 Task: Open Card Card0000000380 in Board Board0000000095 in Workspace WS0000000032 in Trello. Add Member Nikrathi889@gmail.com to Card Card0000000380 in Board Board0000000095 in Workspace WS0000000032 in Trello. Add Red Label titled Label0000000380 to Card Card0000000380 in Board Board0000000095 in Workspace WS0000000032 in Trello. Add Checklist CL0000000380 to Card Card0000000380 in Board Board0000000095 in Workspace WS0000000032 in Trello. Add Dates with Start Date as Nov 01 2023 and Due Date as Nov 30 2023 to Card Card0000000380 in Board Board0000000095 in Workspace WS0000000032 in Trello
Action: Mouse moved to (405, 607)
Screenshot: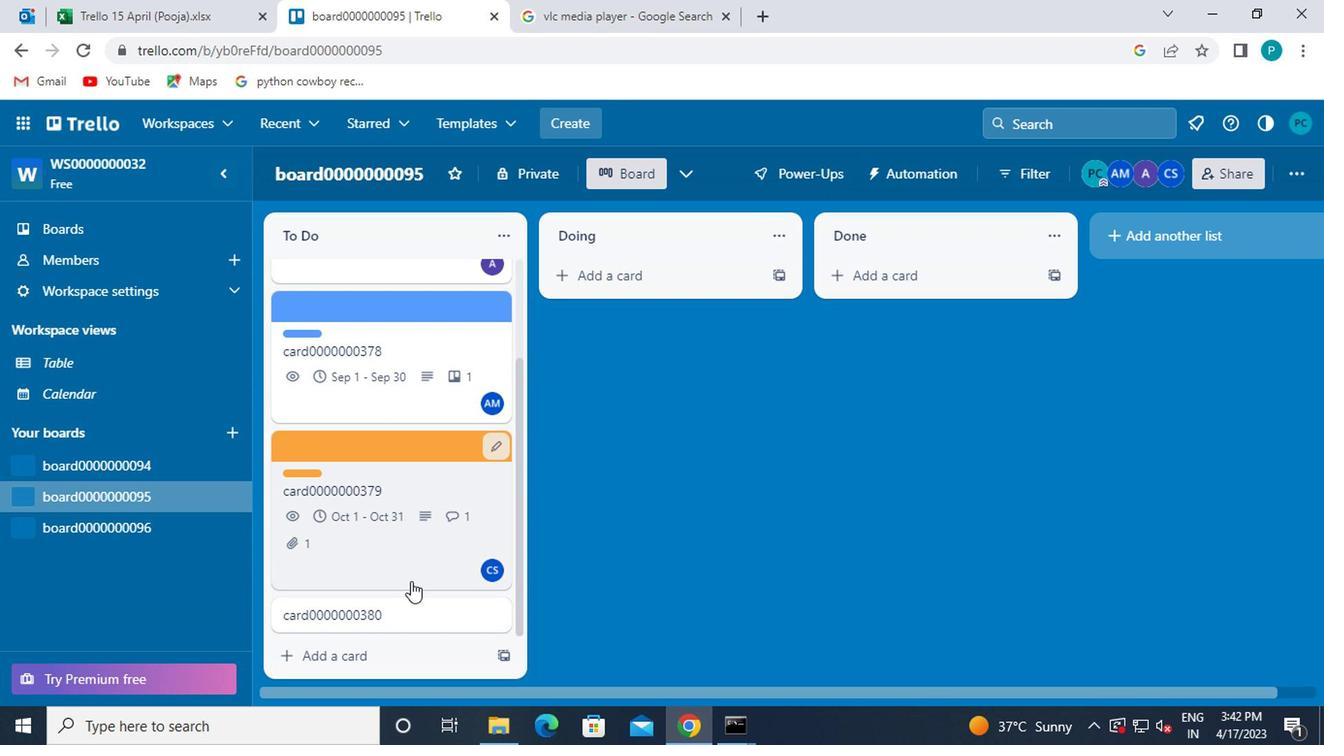 
Action: Mouse pressed left at (405, 607)
Screenshot: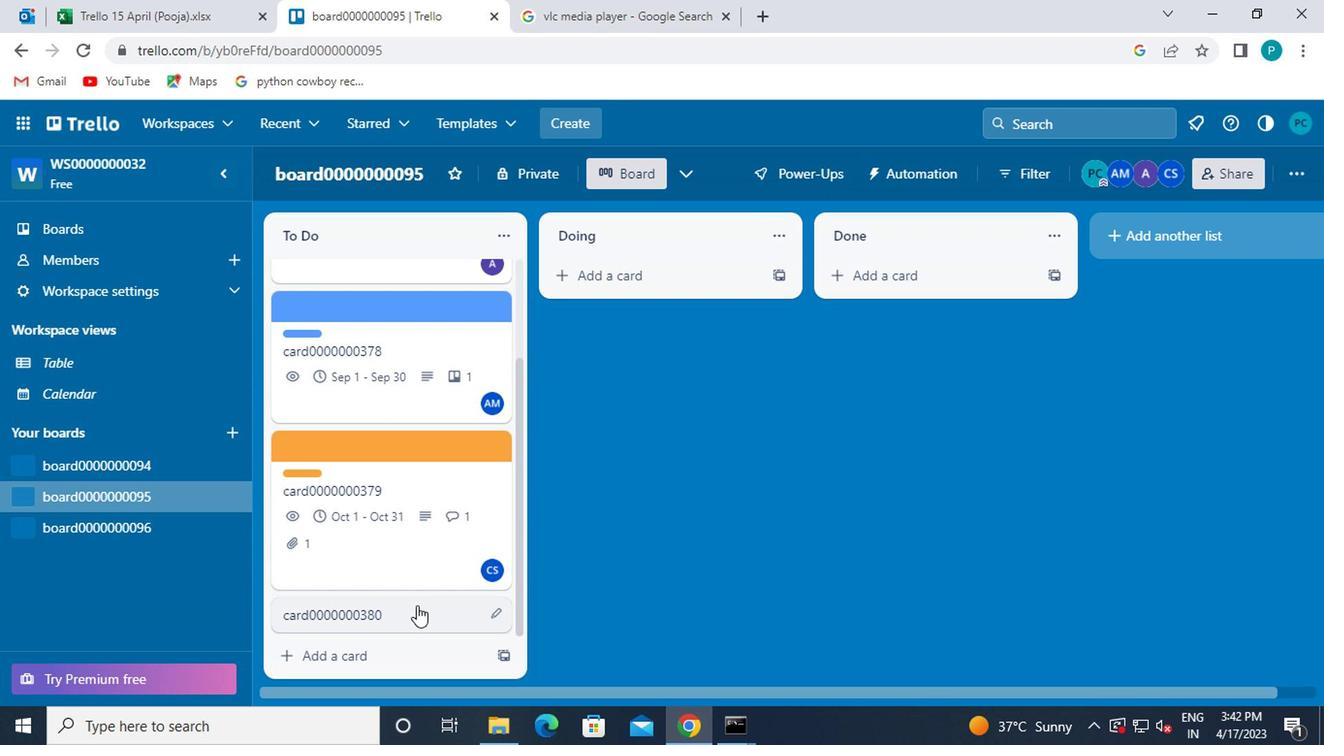 
Action: Mouse moved to (908, 338)
Screenshot: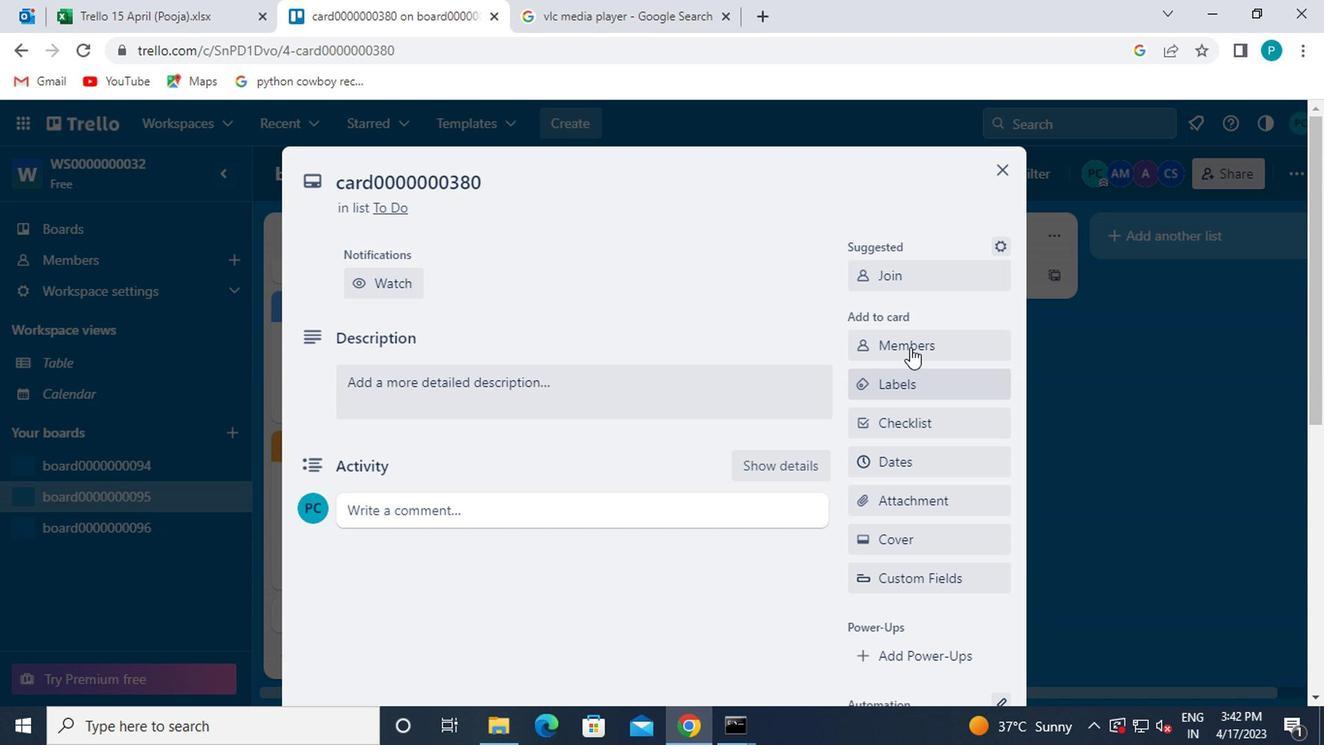 
Action: Mouse pressed left at (908, 338)
Screenshot: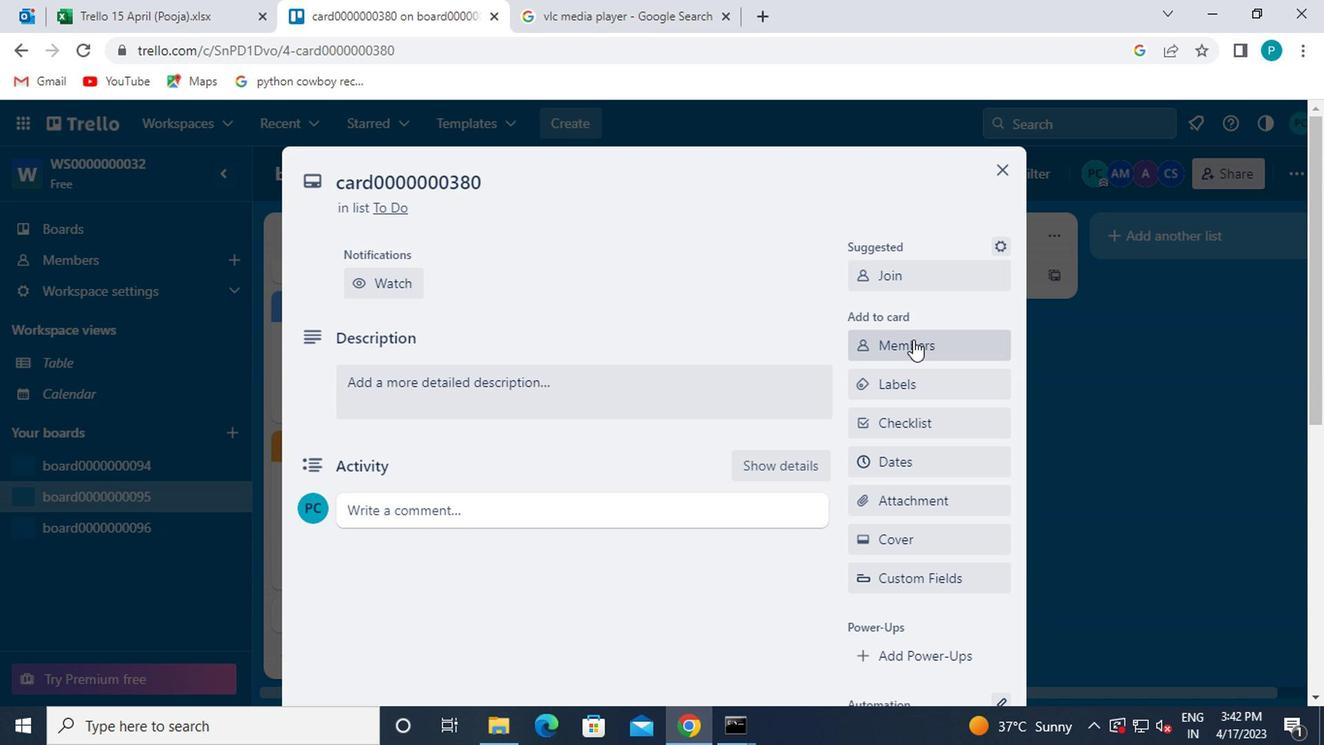 
Action: Mouse moved to (881, 220)
Screenshot: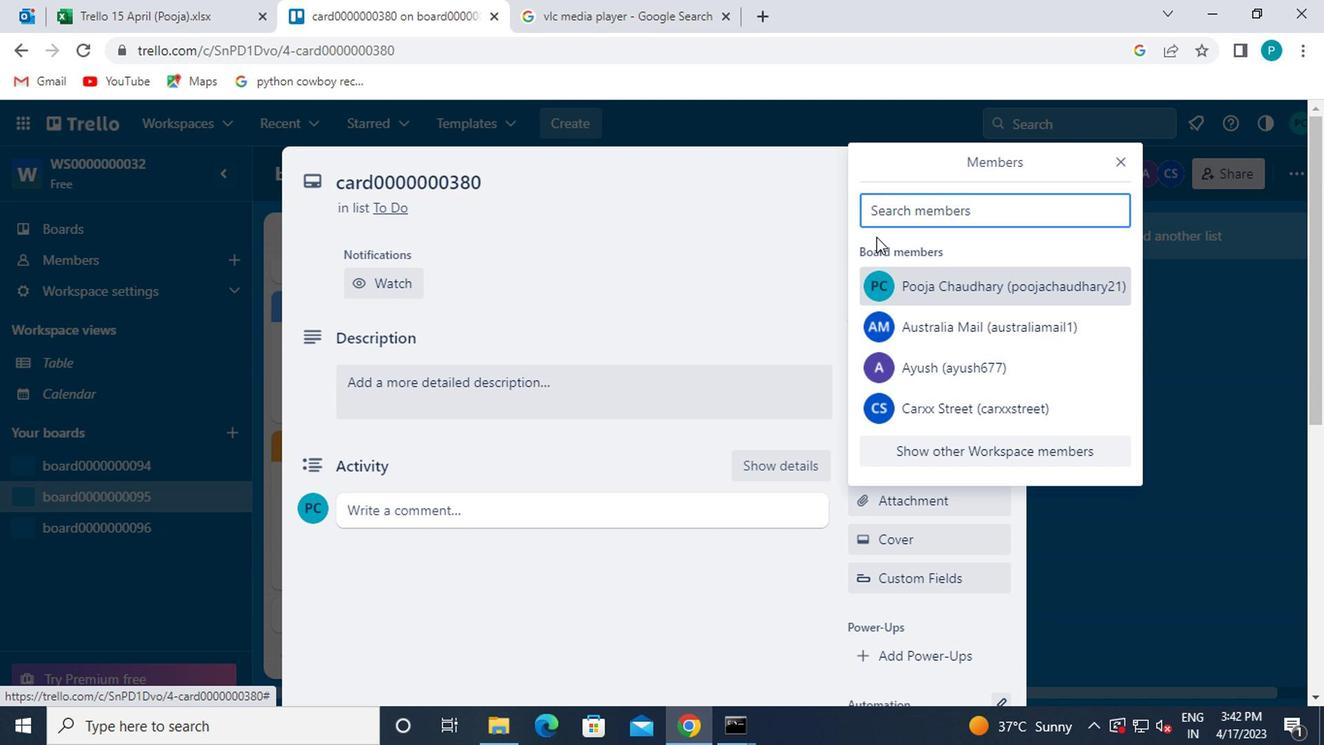 
Action: Mouse pressed left at (881, 220)
Screenshot: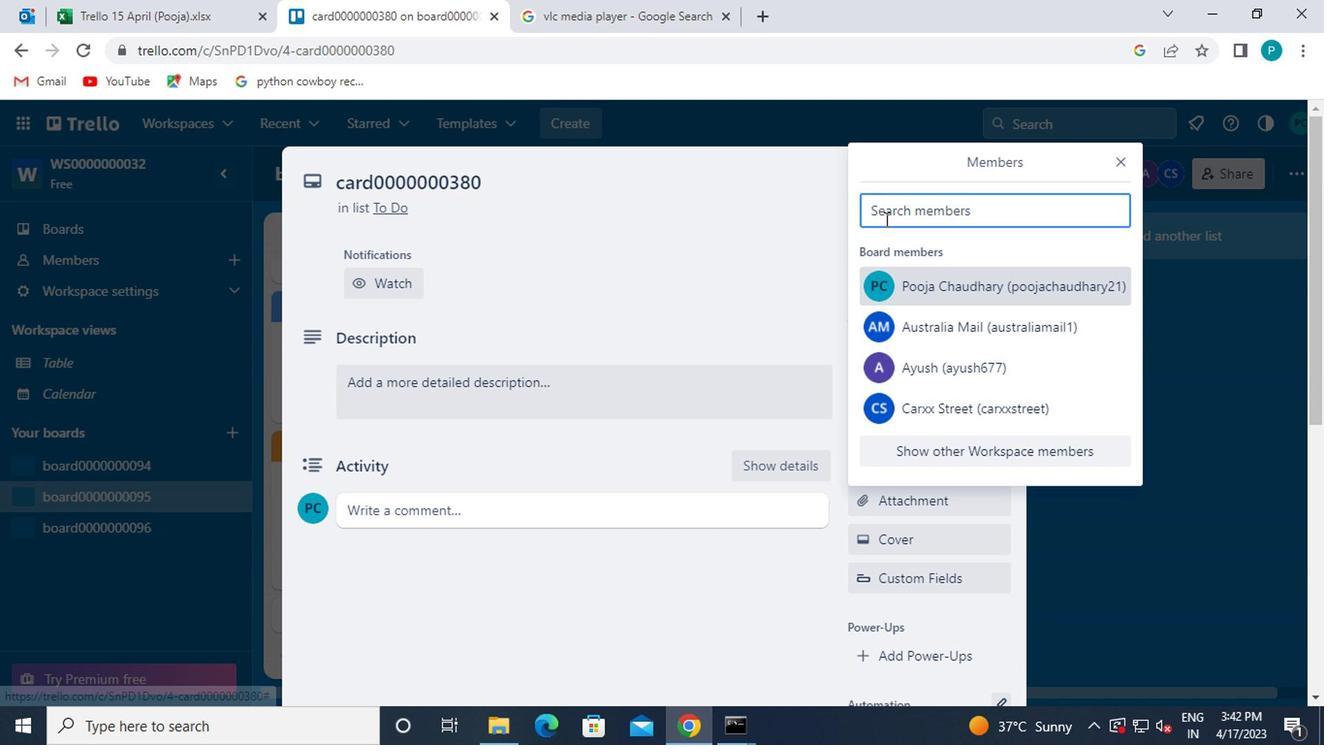
Action: Key pressed nikrathi889<Key.shift>@GMAIL.COM
Screenshot: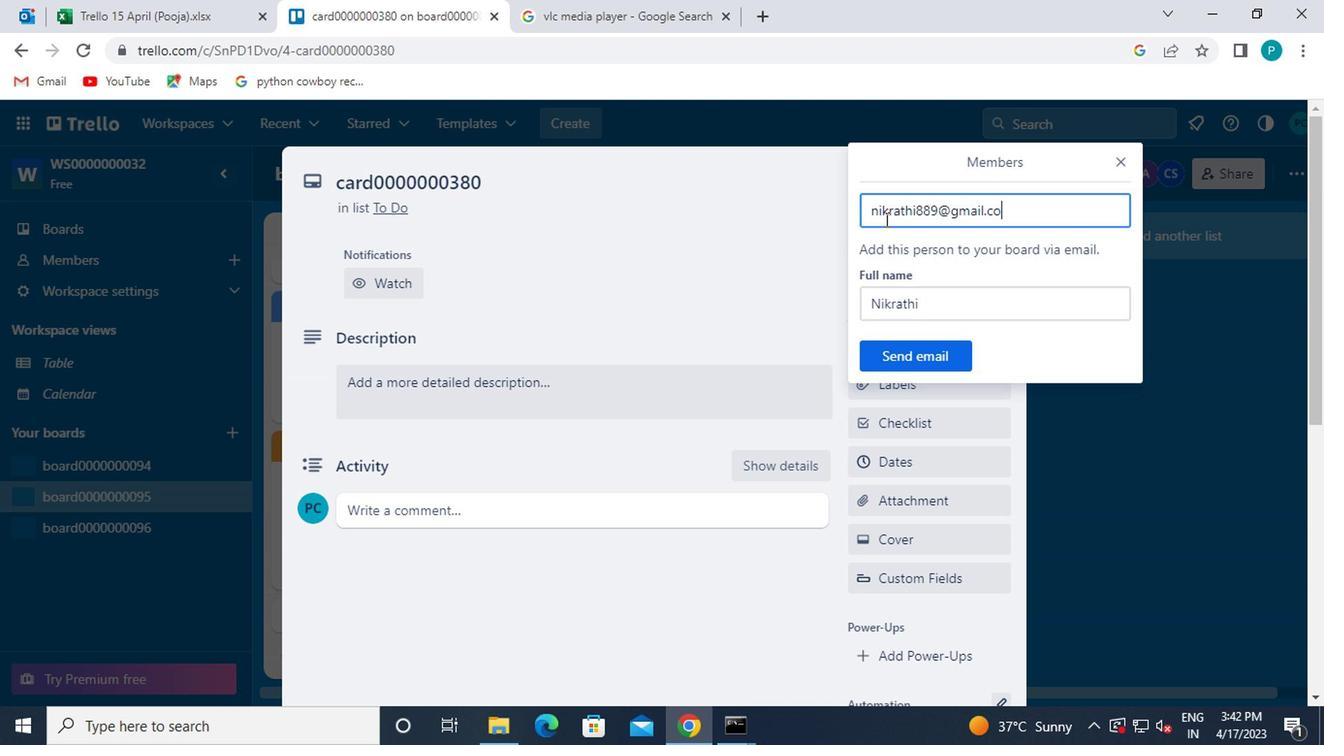 
Action: Mouse moved to (899, 363)
Screenshot: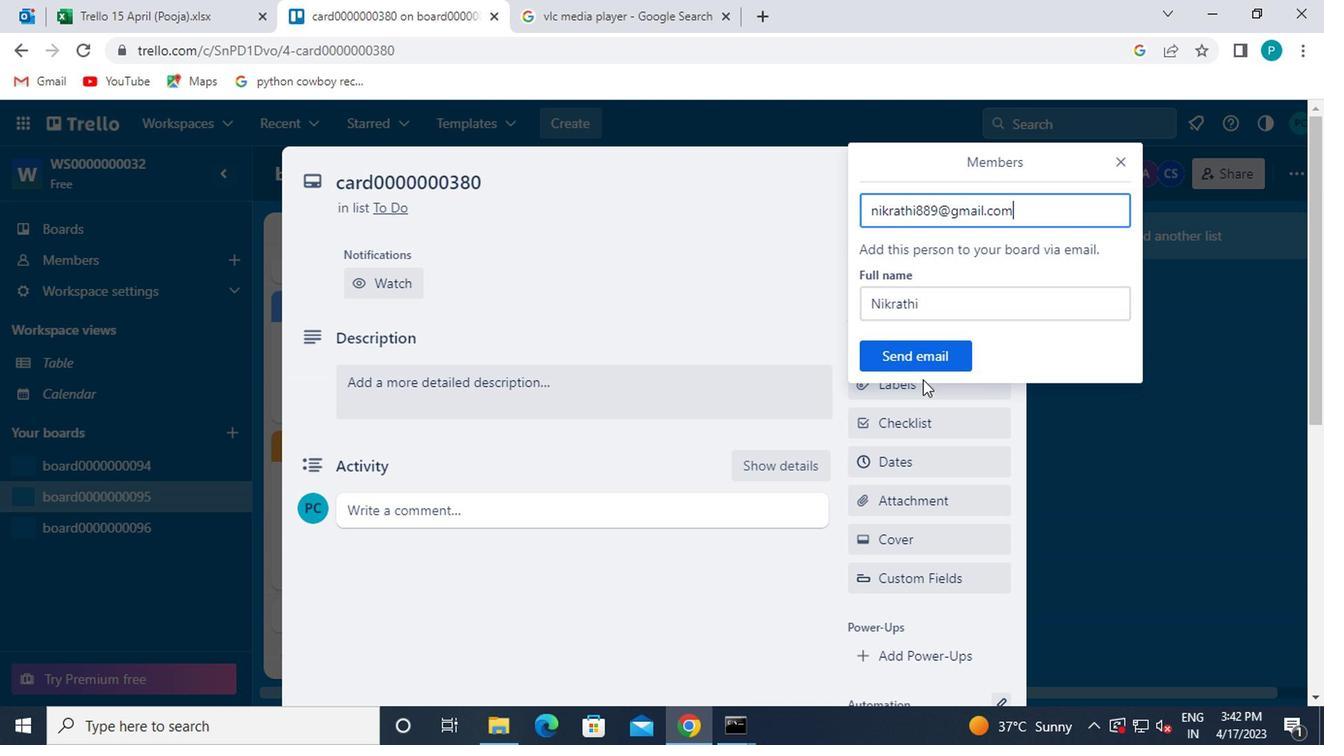 
Action: Mouse pressed left at (899, 363)
Screenshot: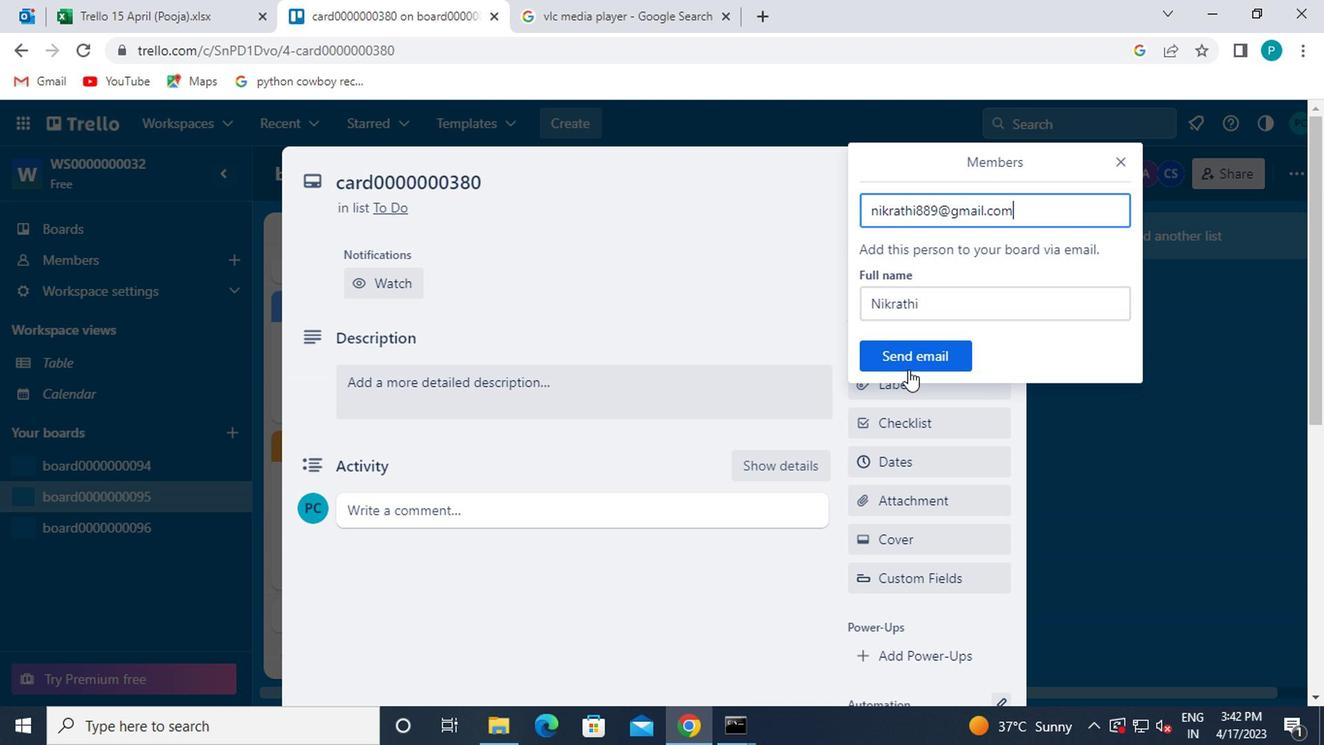 
Action: Mouse moved to (906, 385)
Screenshot: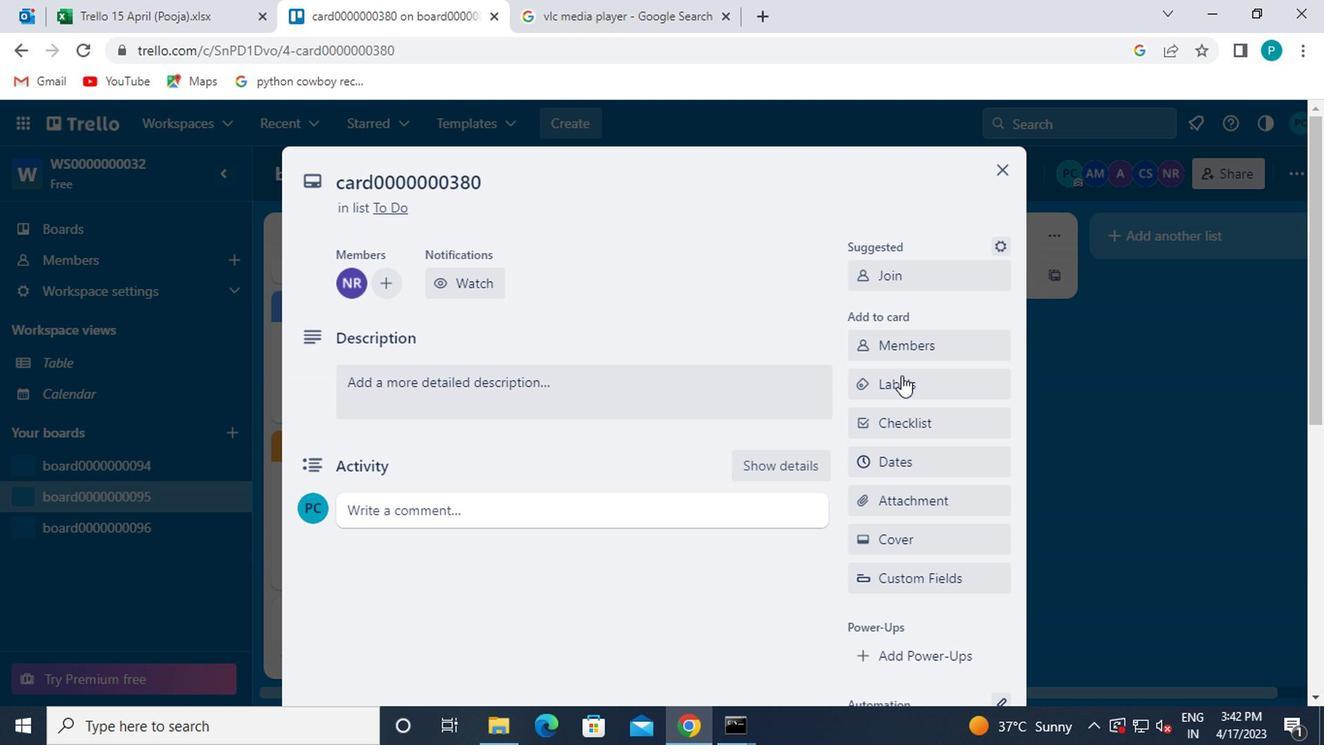 
Action: Mouse pressed left at (906, 385)
Screenshot: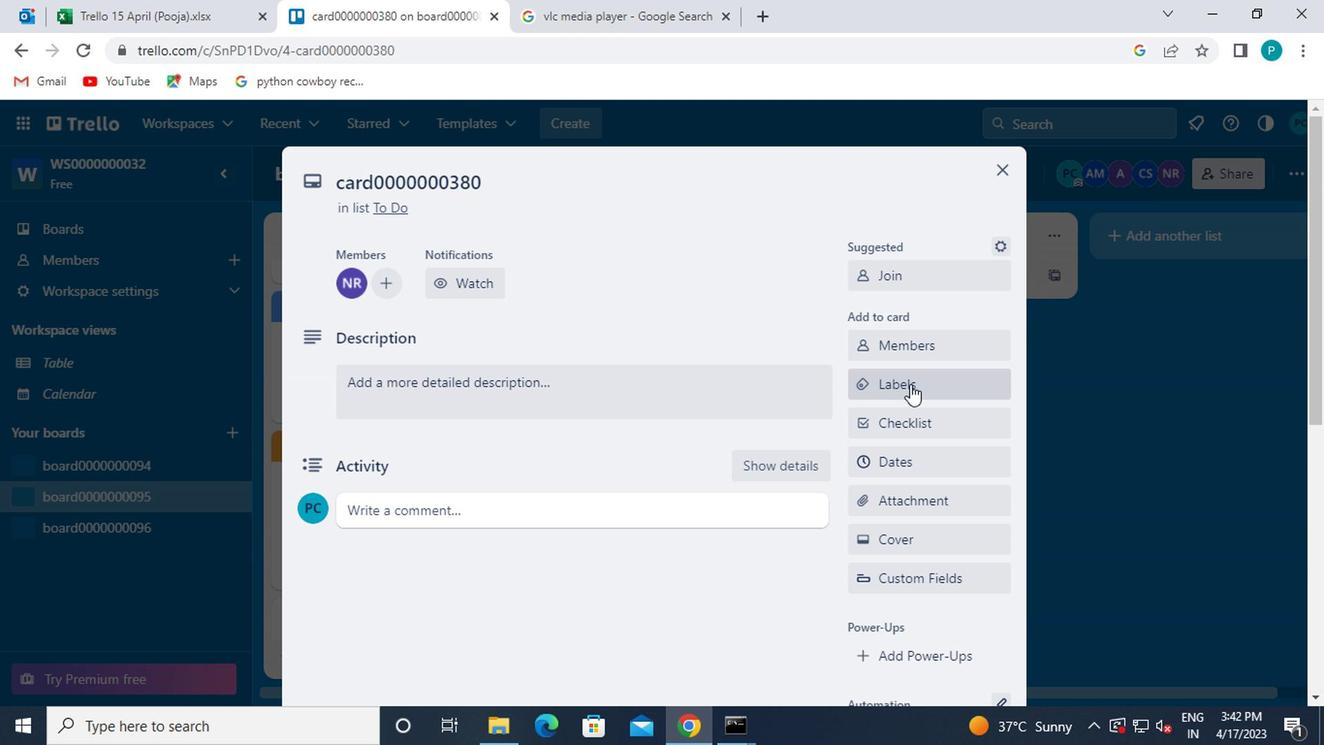 
Action: Mouse moved to (920, 612)
Screenshot: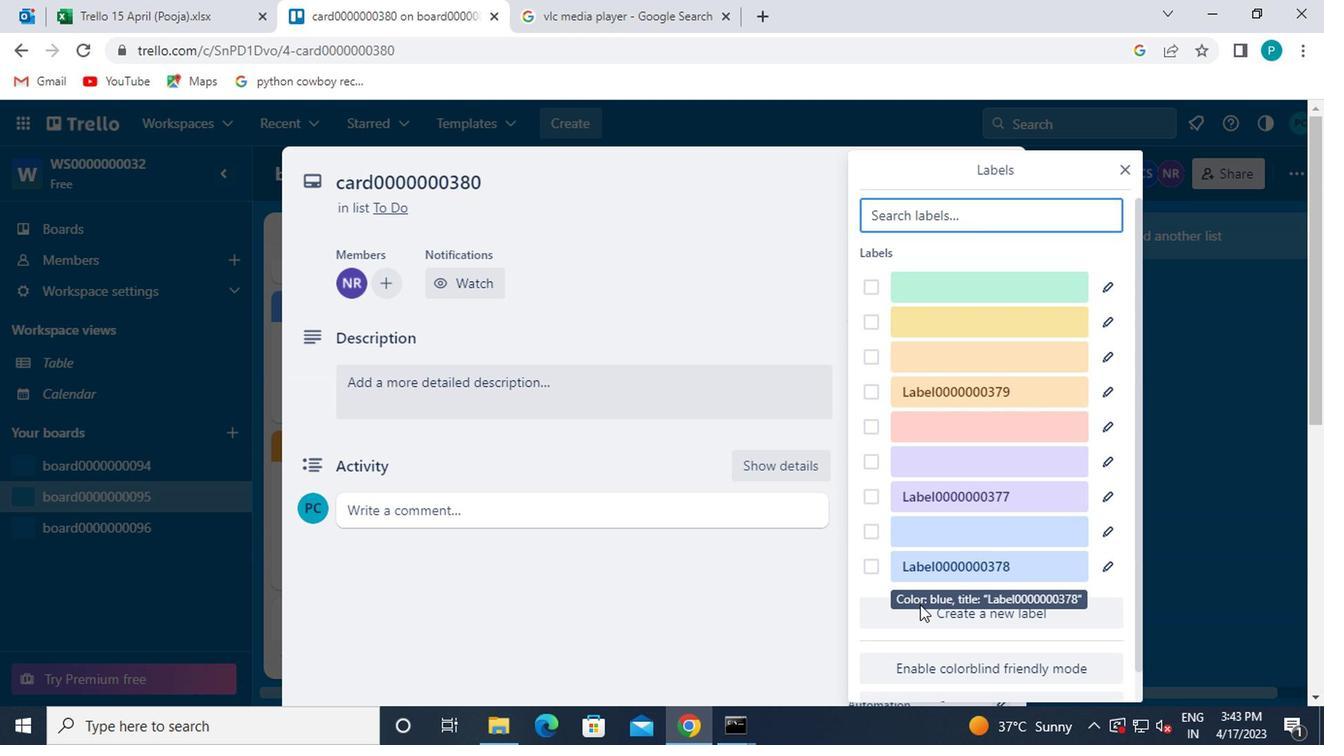 
Action: Mouse pressed left at (920, 612)
Screenshot: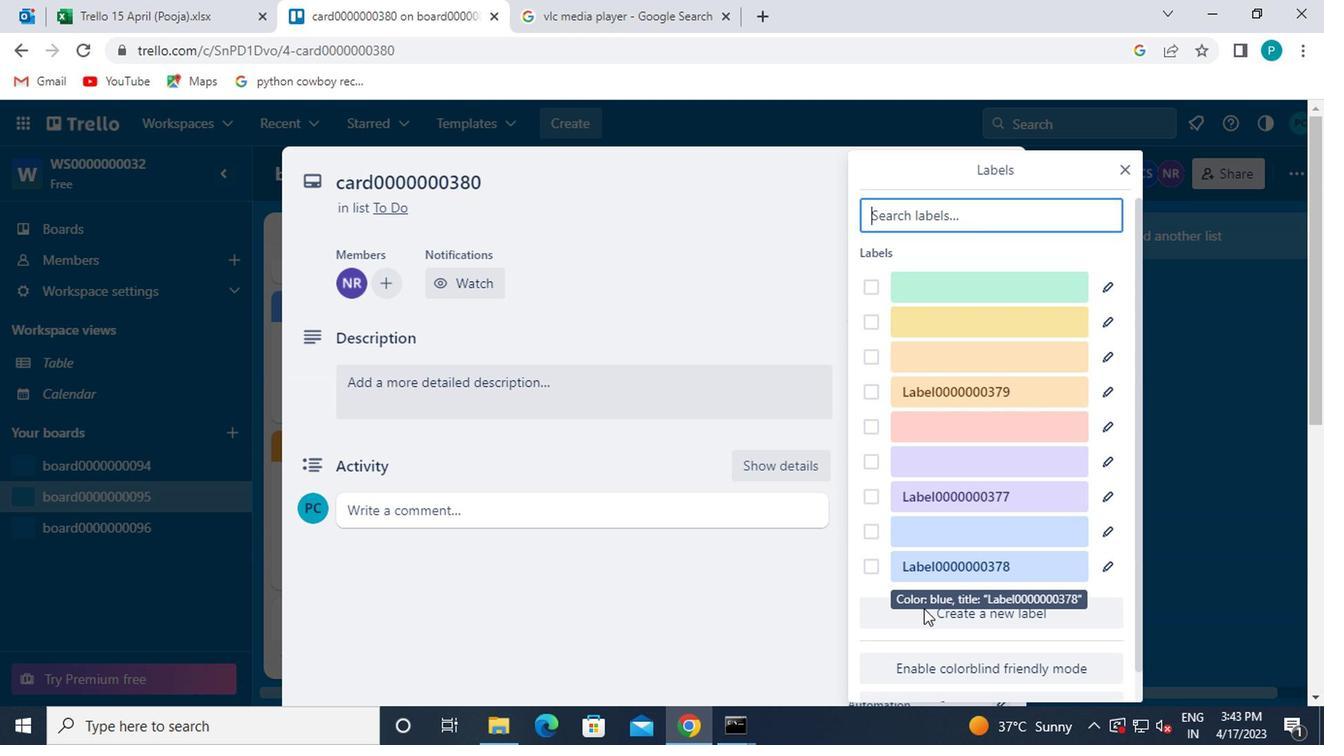 
Action: Mouse moved to (1028, 452)
Screenshot: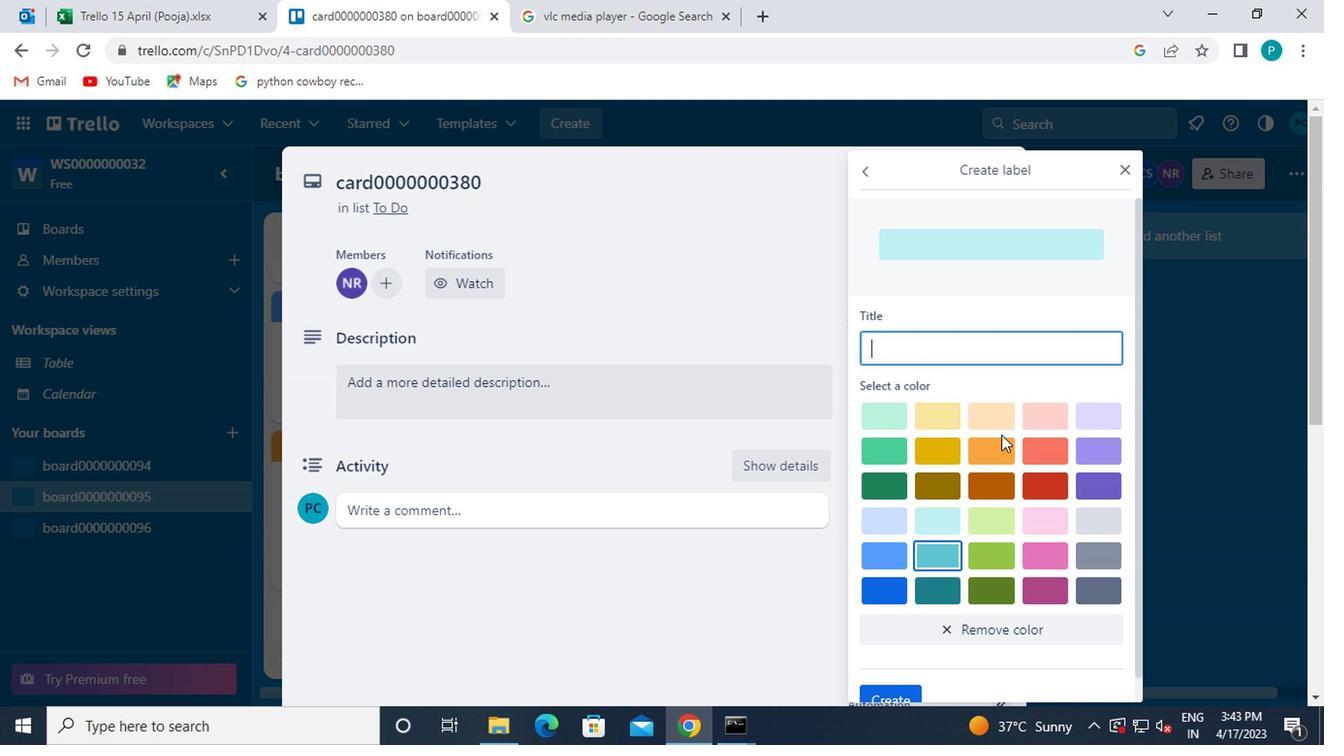 
Action: Mouse pressed left at (1028, 452)
Screenshot: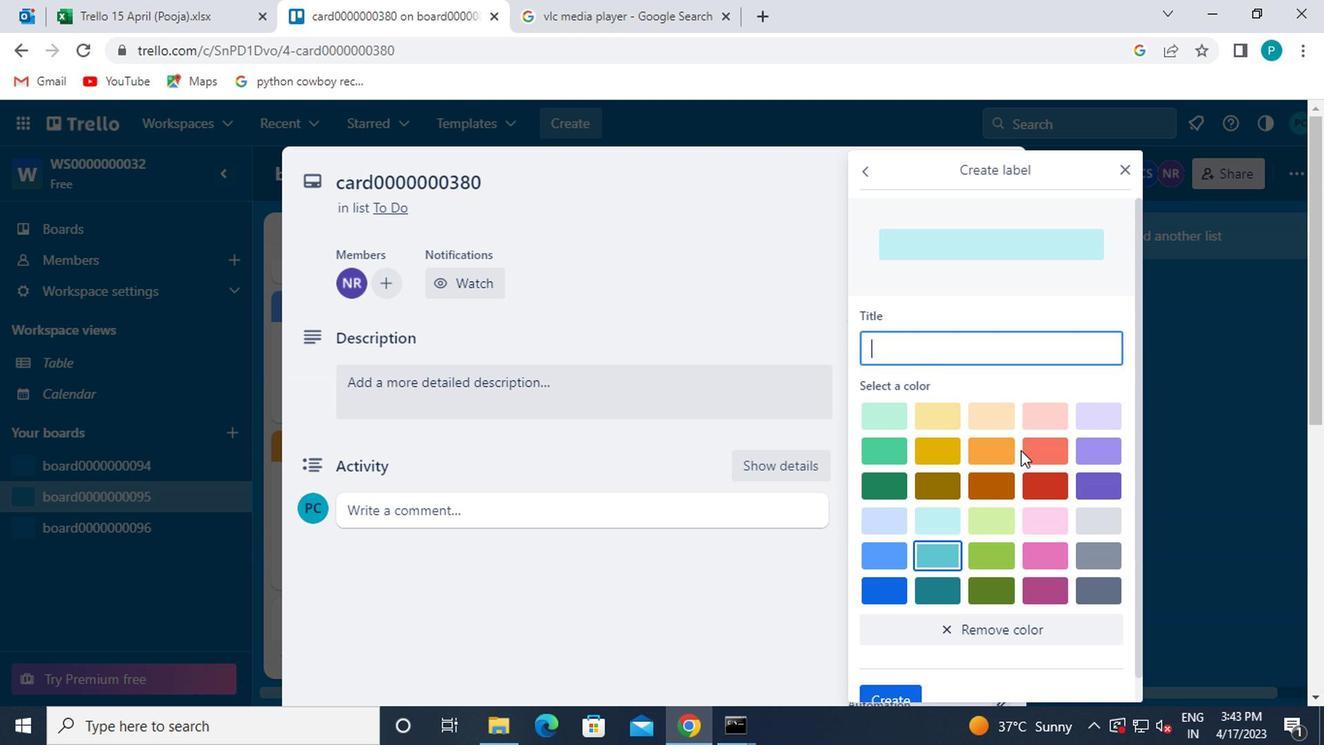 
Action: Mouse moved to (950, 342)
Screenshot: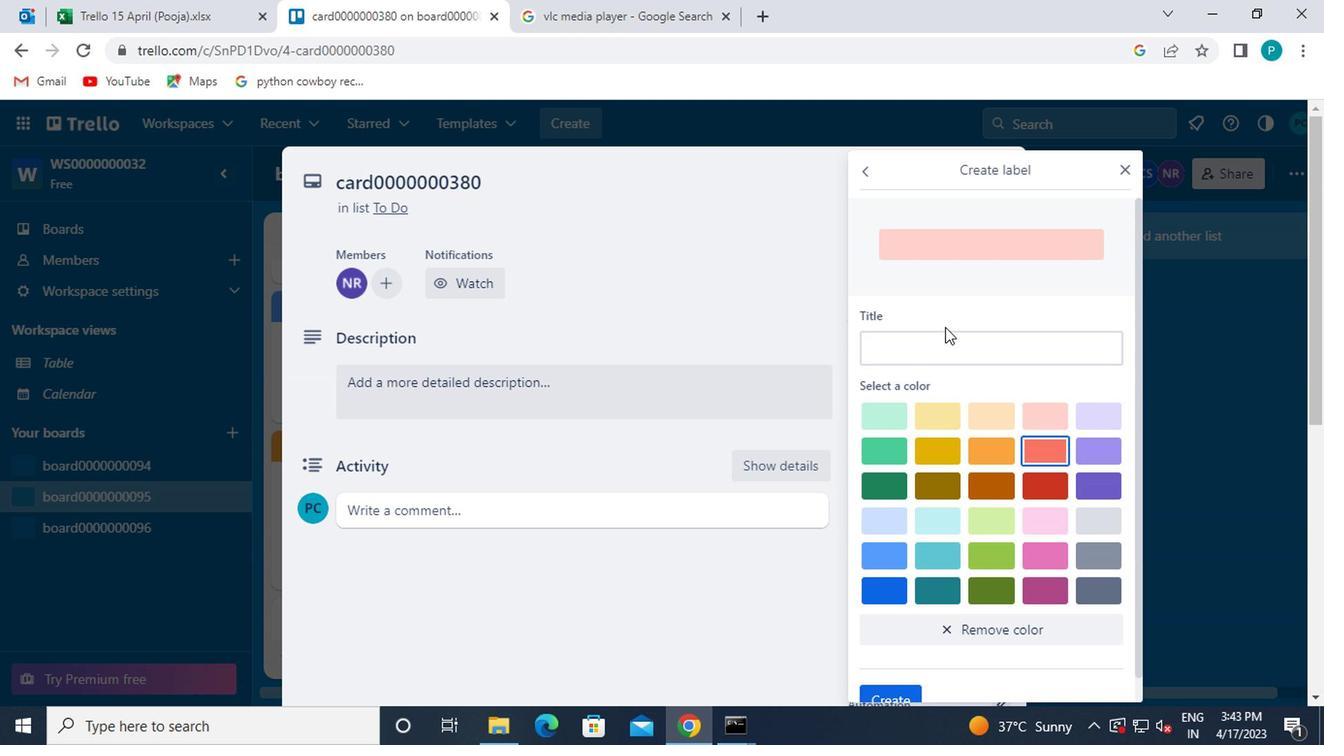 
Action: Mouse pressed left at (950, 342)
Screenshot: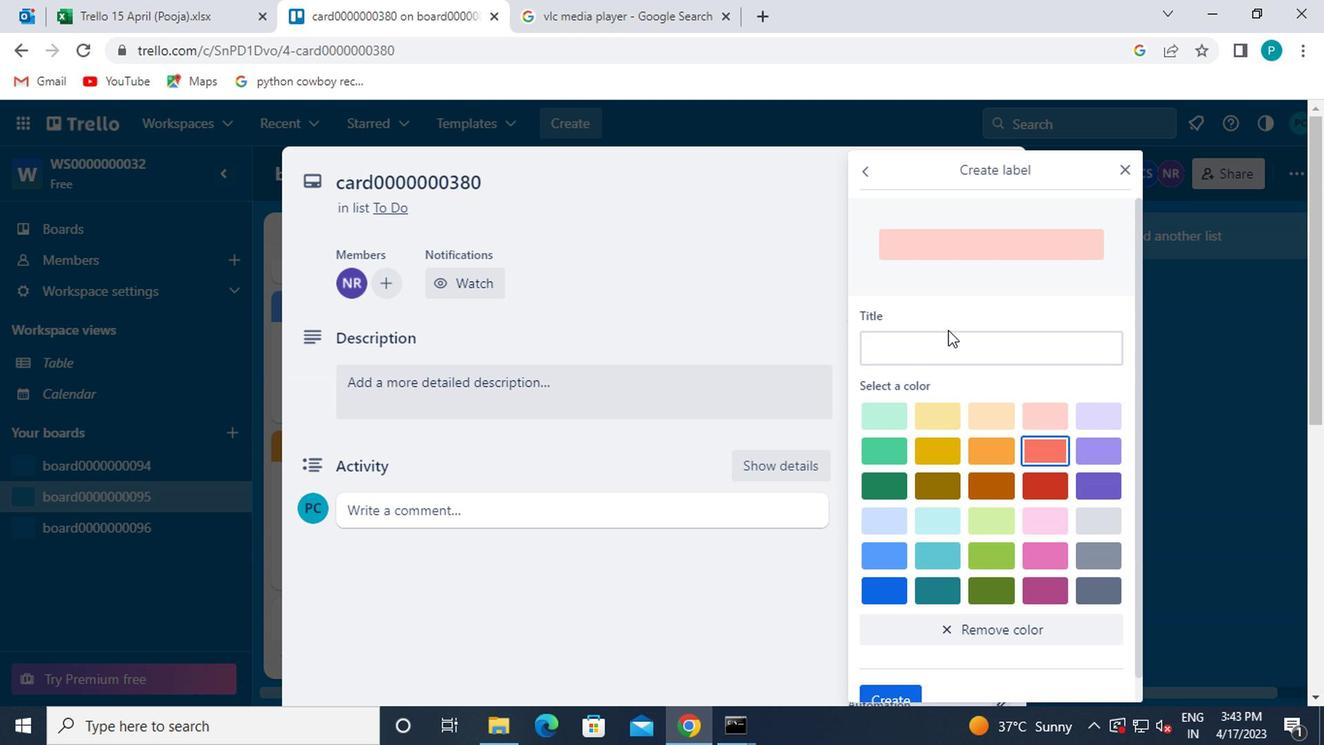 
Action: Key pressed <Key.caps_lock>L<Key.caps_lock>ABEL0000000380
Screenshot: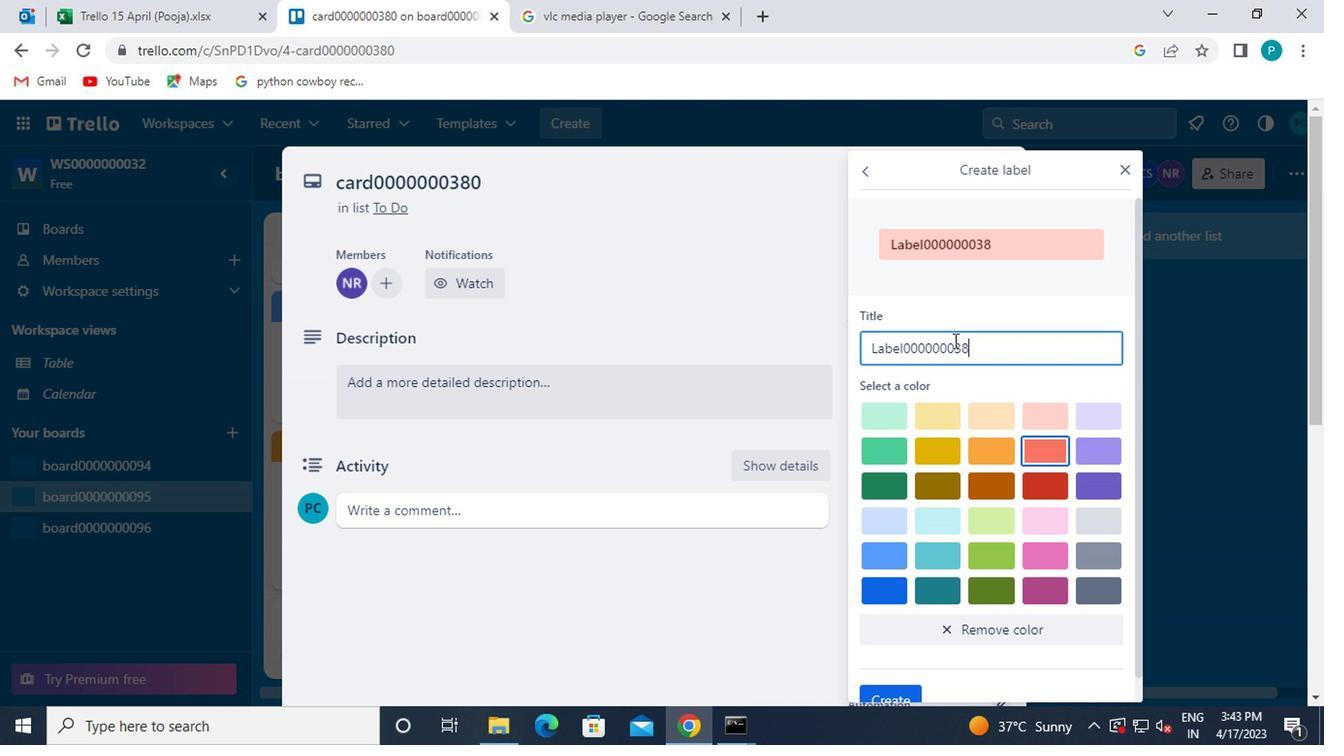 
Action: Mouse moved to (831, 593)
Screenshot: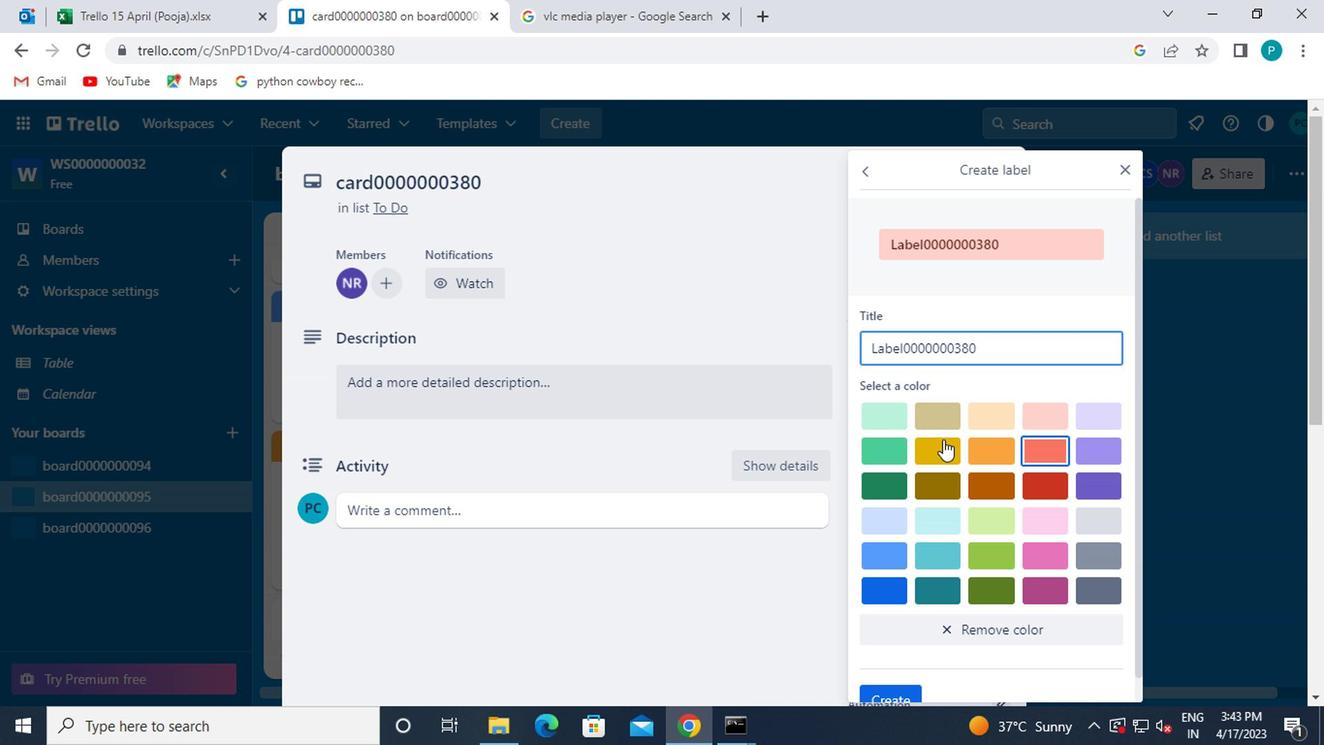 
Action: Mouse scrolled (831, 592) with delta (0, 0)
Screenshot: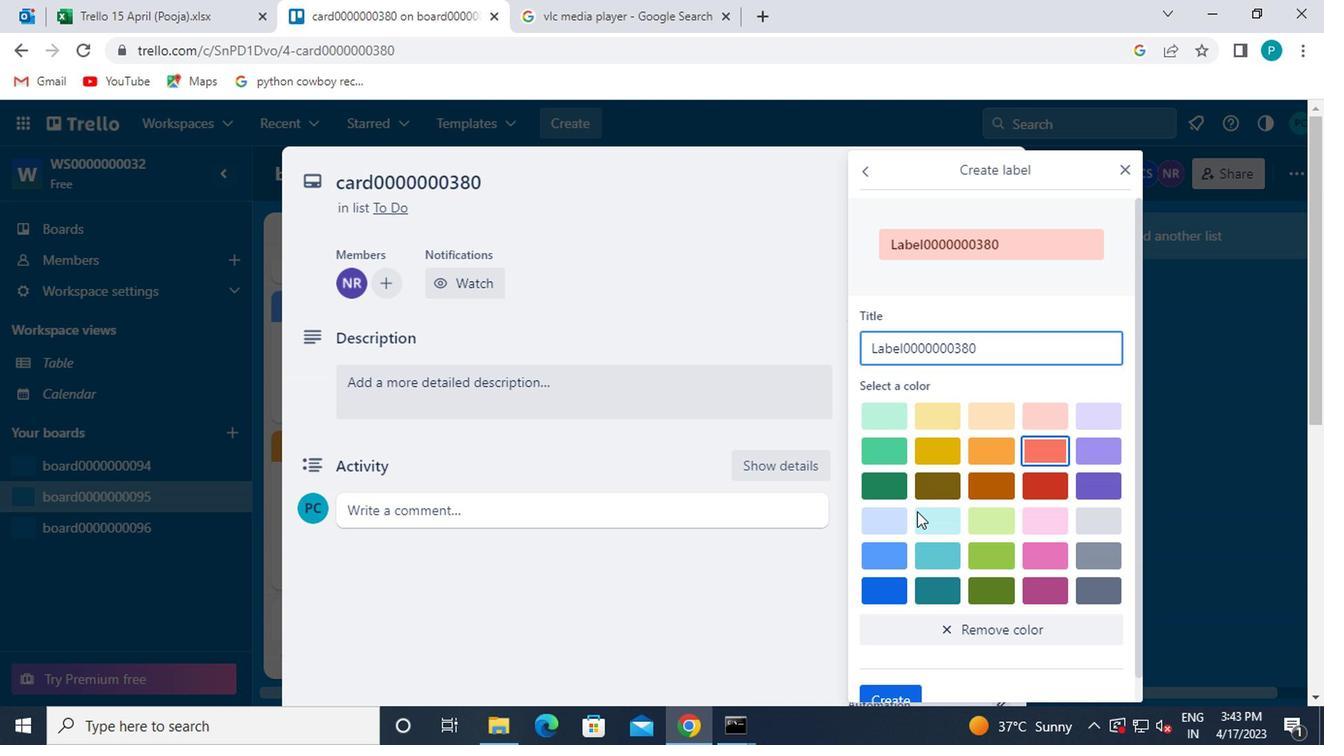 
Action: Mouse moved to (870, 655)
Screenshot: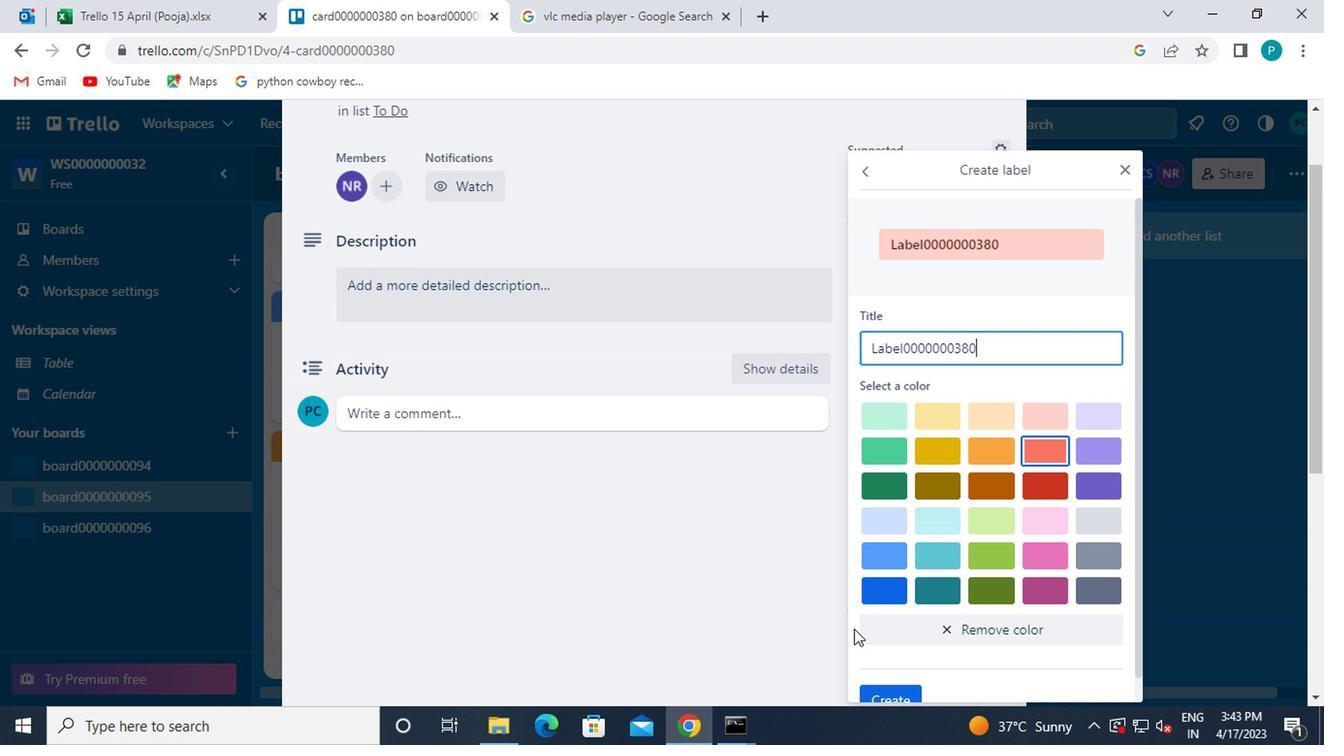 
Action: Mouse scrolled (870, 654) with delta (0, 0)
Screenshot: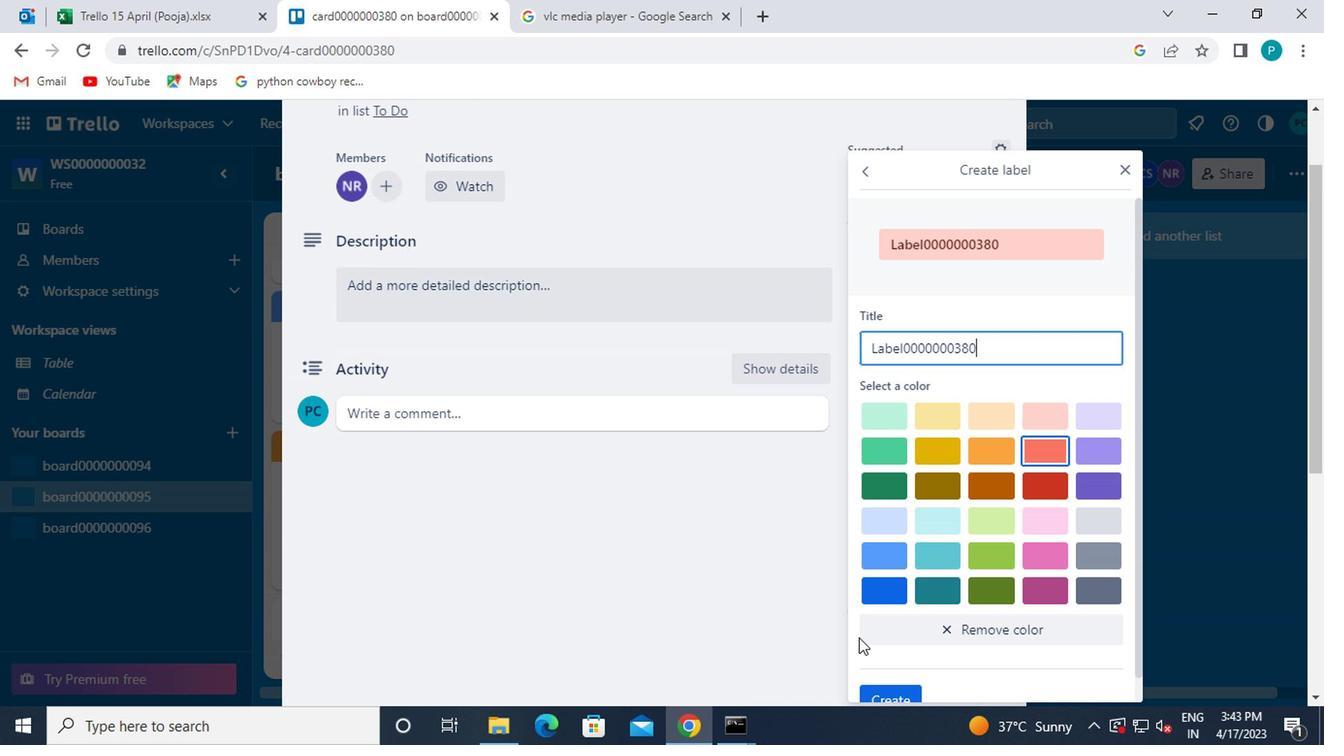 
Action: Mouse scrolled (870, 654) with delta (0, 0)
Screenshot: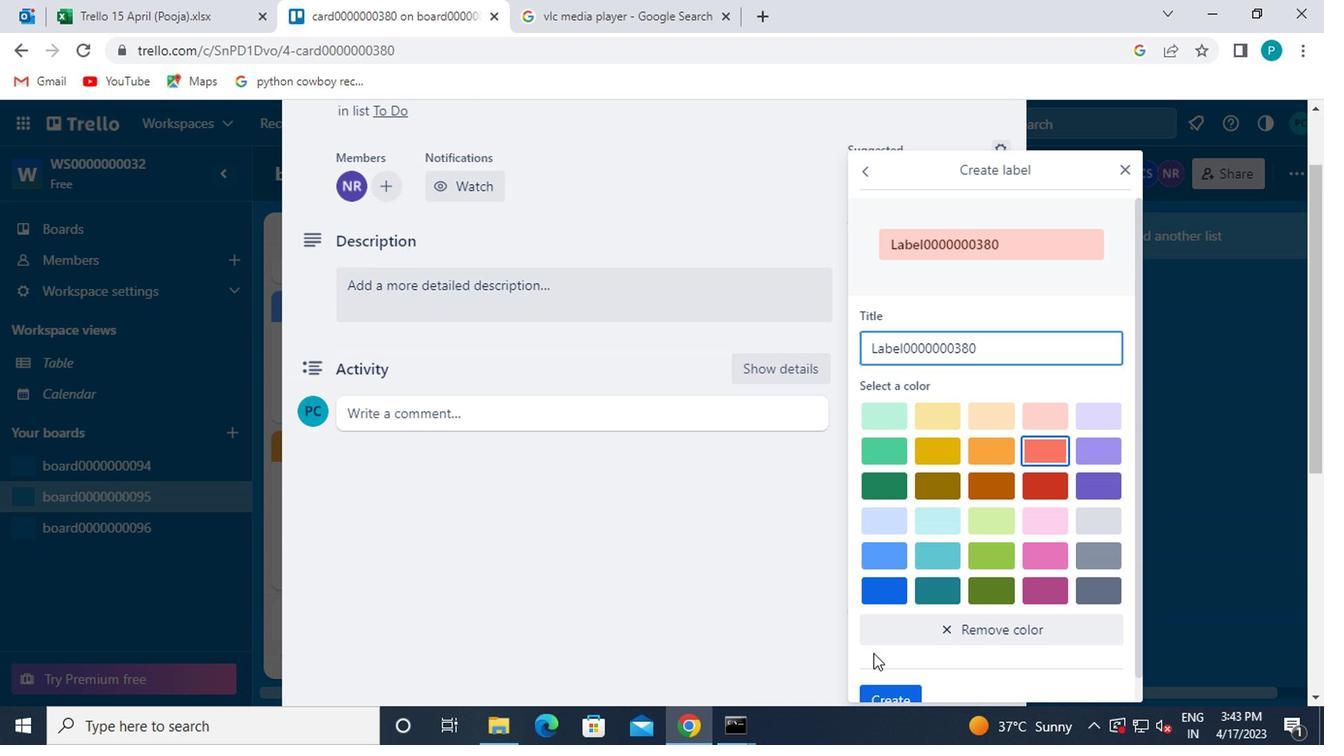 
Action: Mouse moved to (877, 665)
Screenshot: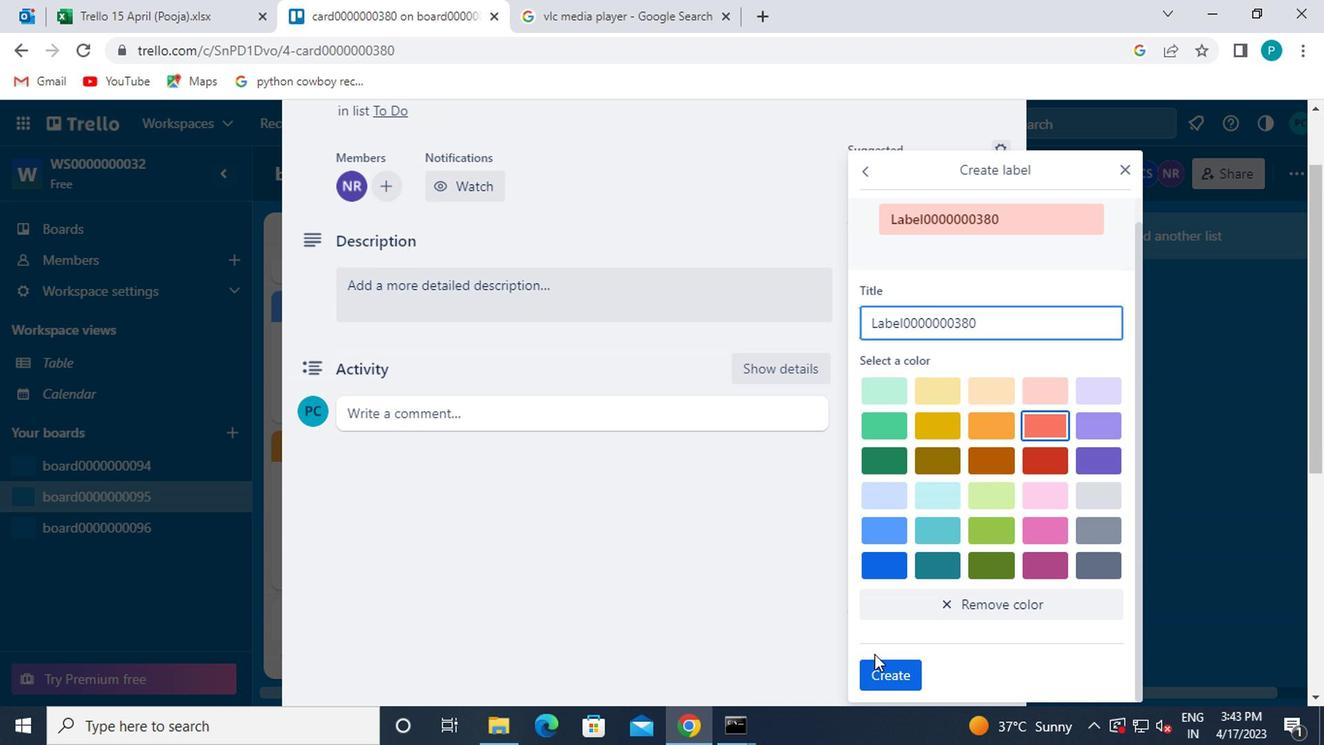 
Action: Mouse pressed left at (877, 665)
Screenshot: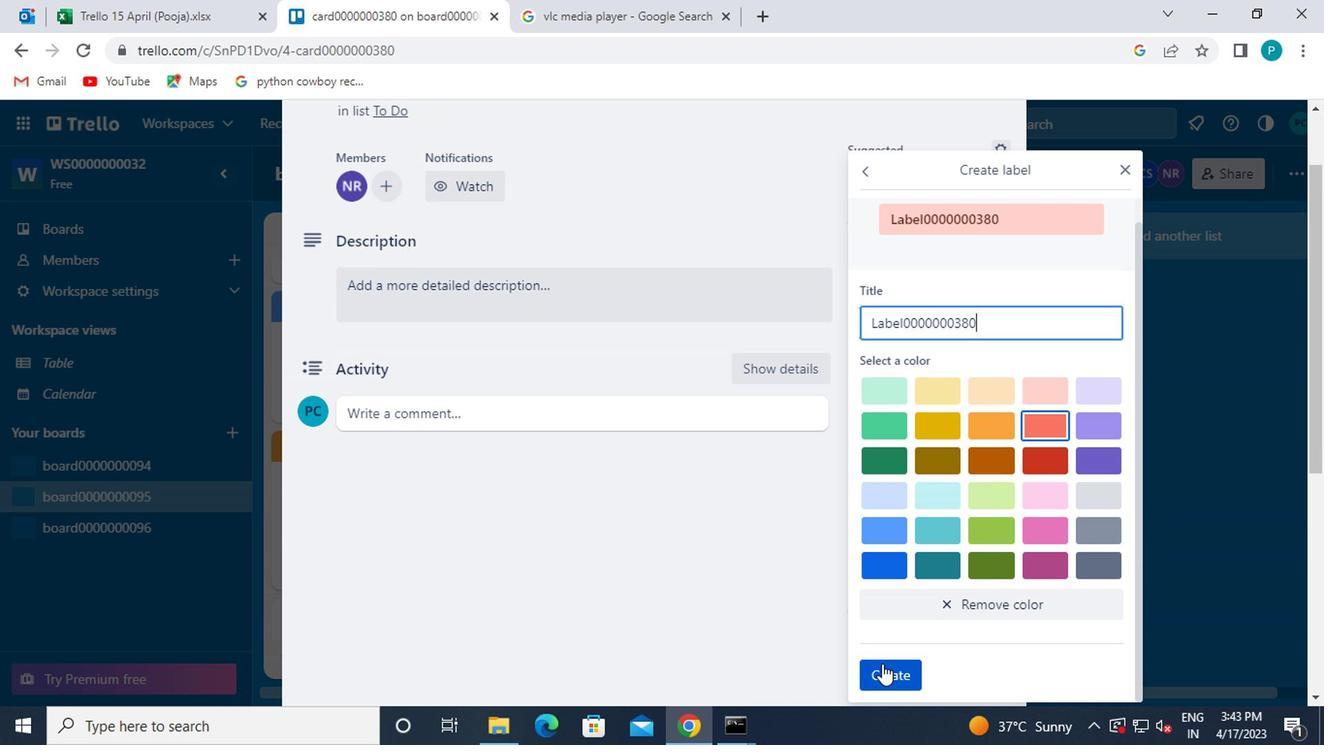
Action: Mouse moved to (1131, 164)
Screenshot: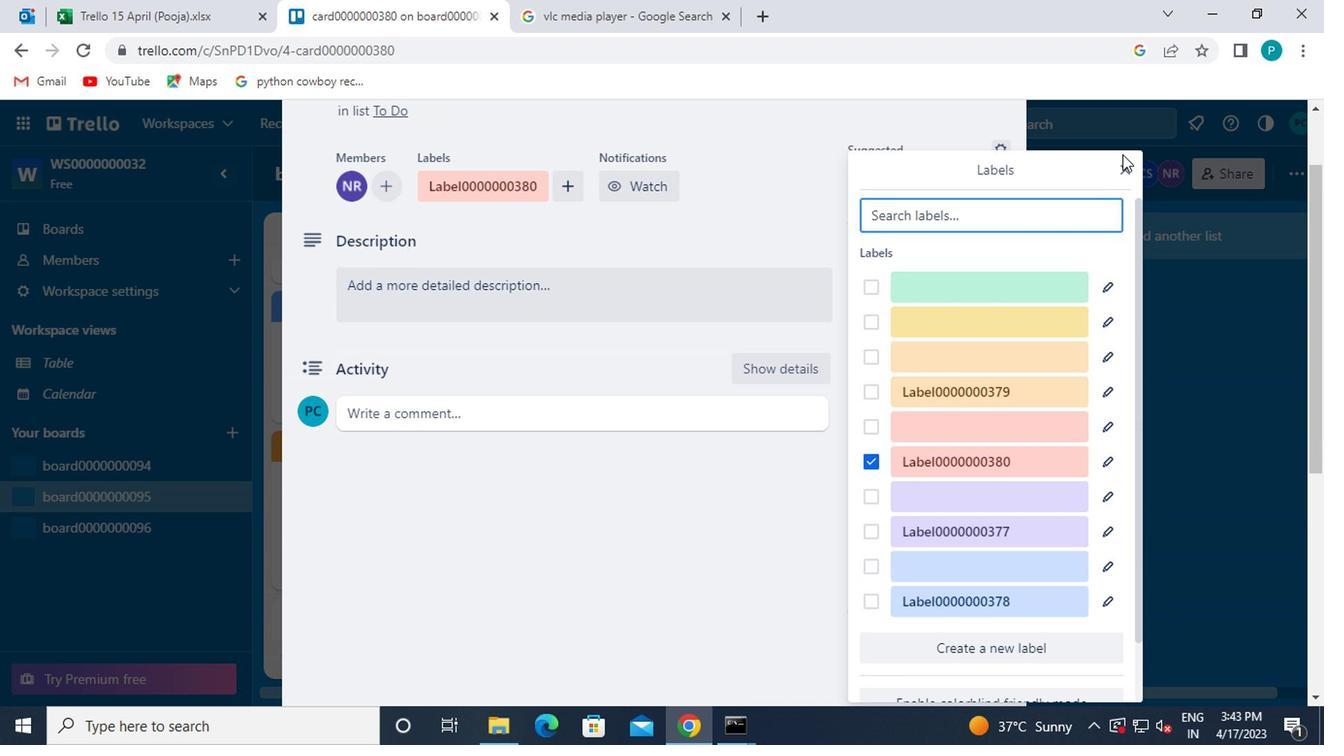 
Action: Mouse pressed left at (1131, 164)
Screenshot: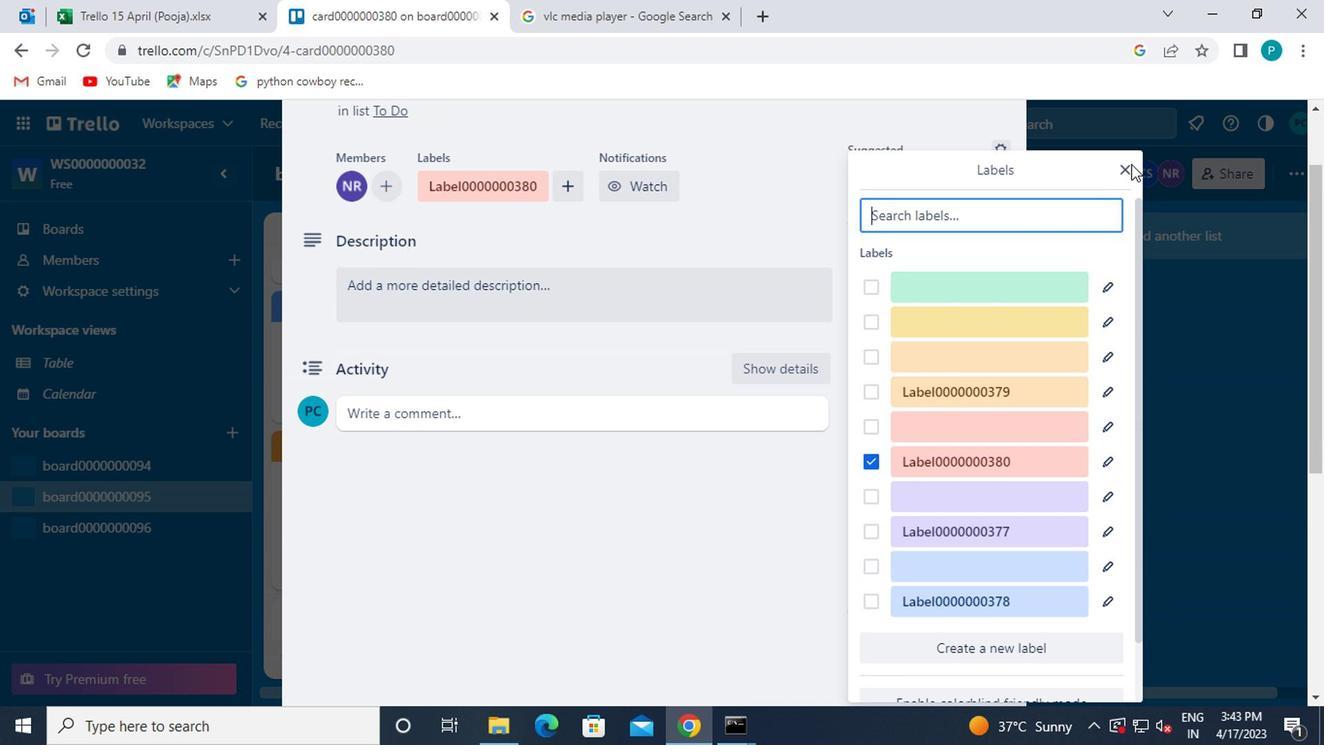 
Action: Mouse moved to (1117, 166)
Screenshot: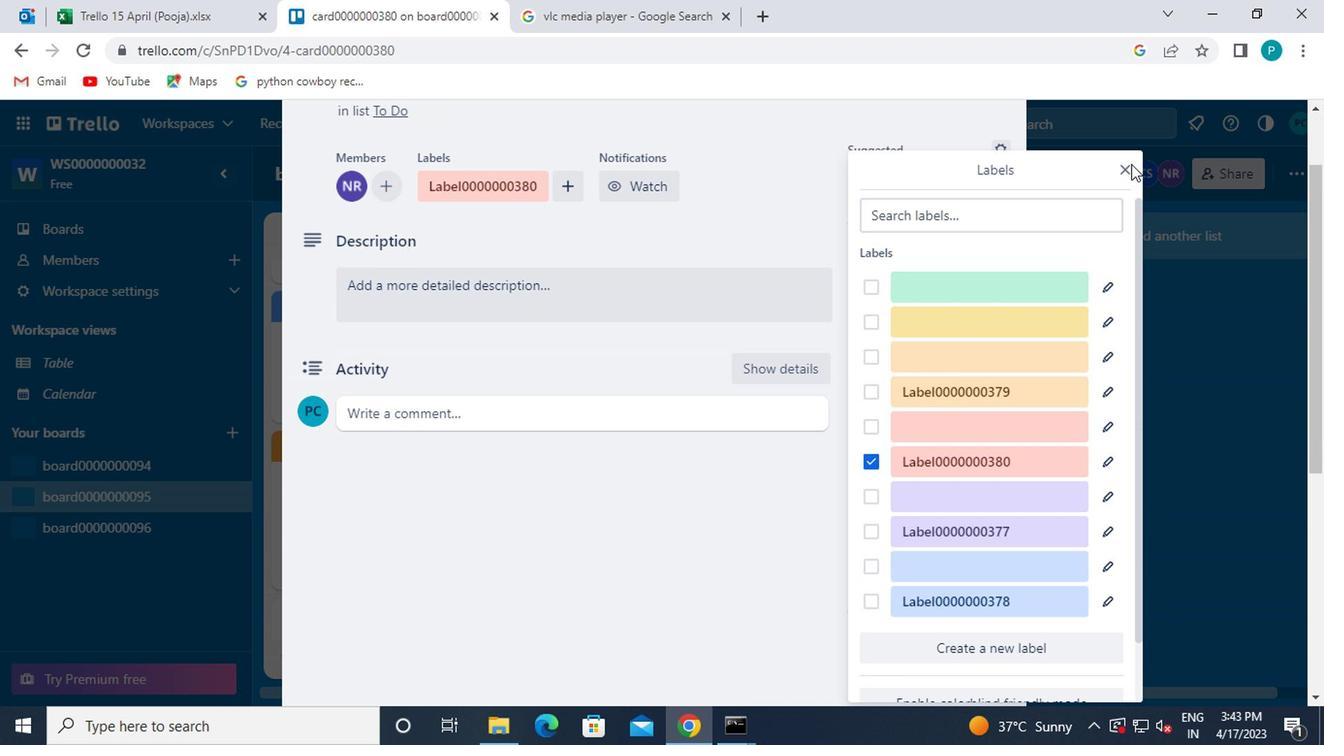 
Action: Mouse pressed left at (1117, 166)
Screenshot: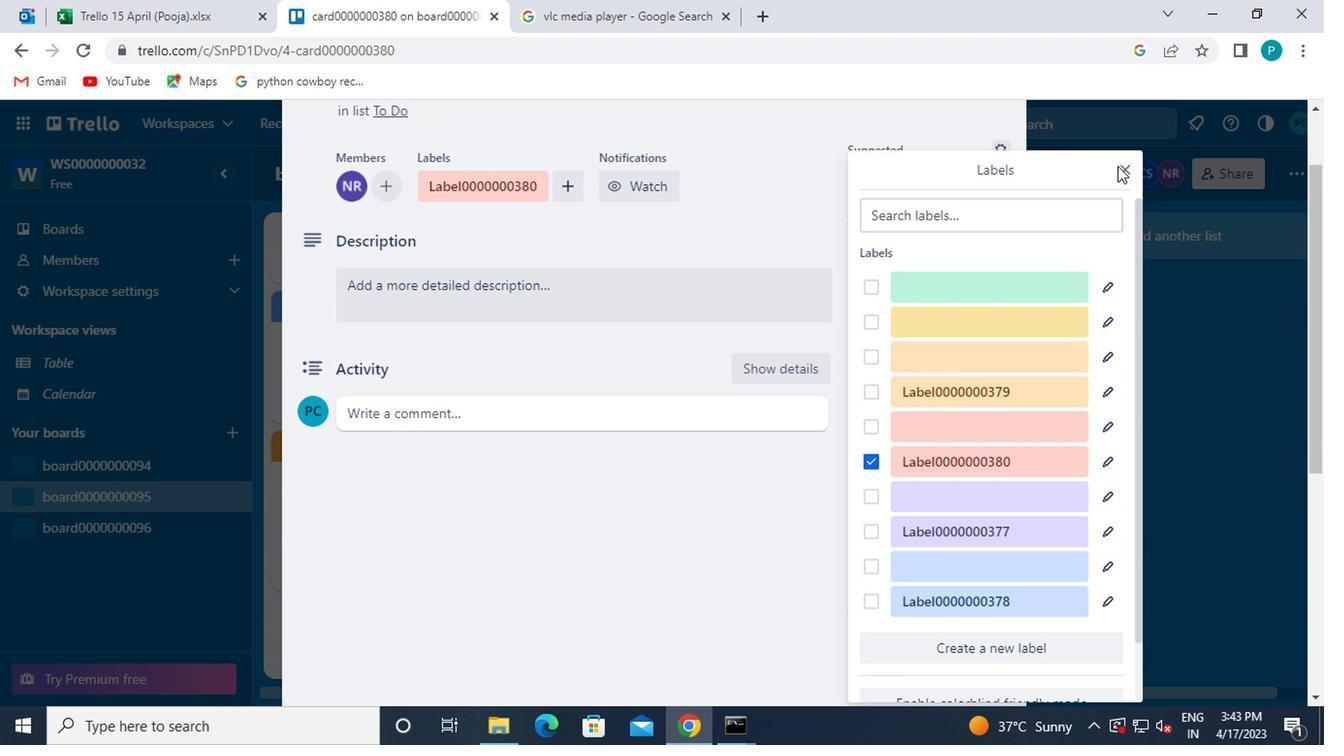 
Action: Mouse moved to (1124, 171)
Screenshot: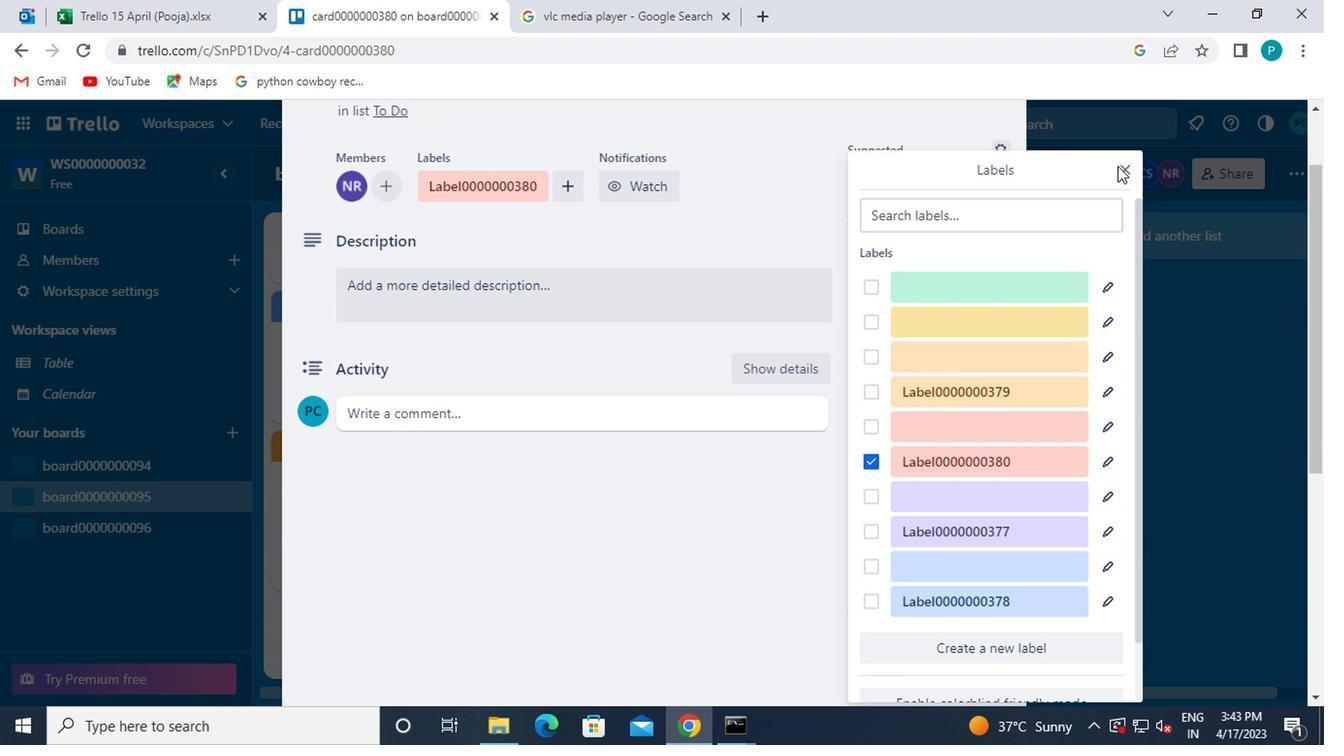 
Action: Mouse pressed left at (1124, 171)
Screenshot: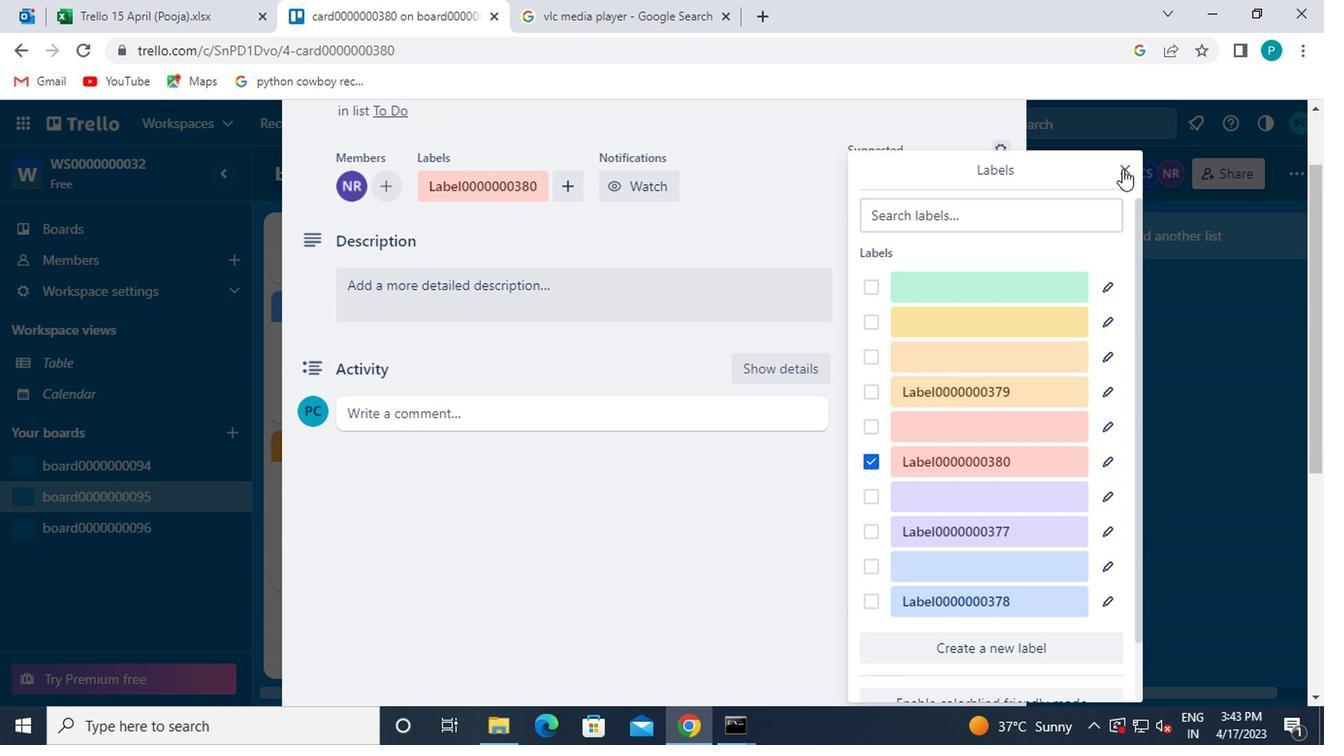 
Action: Mouse moved to (965, 323)
Screenshot: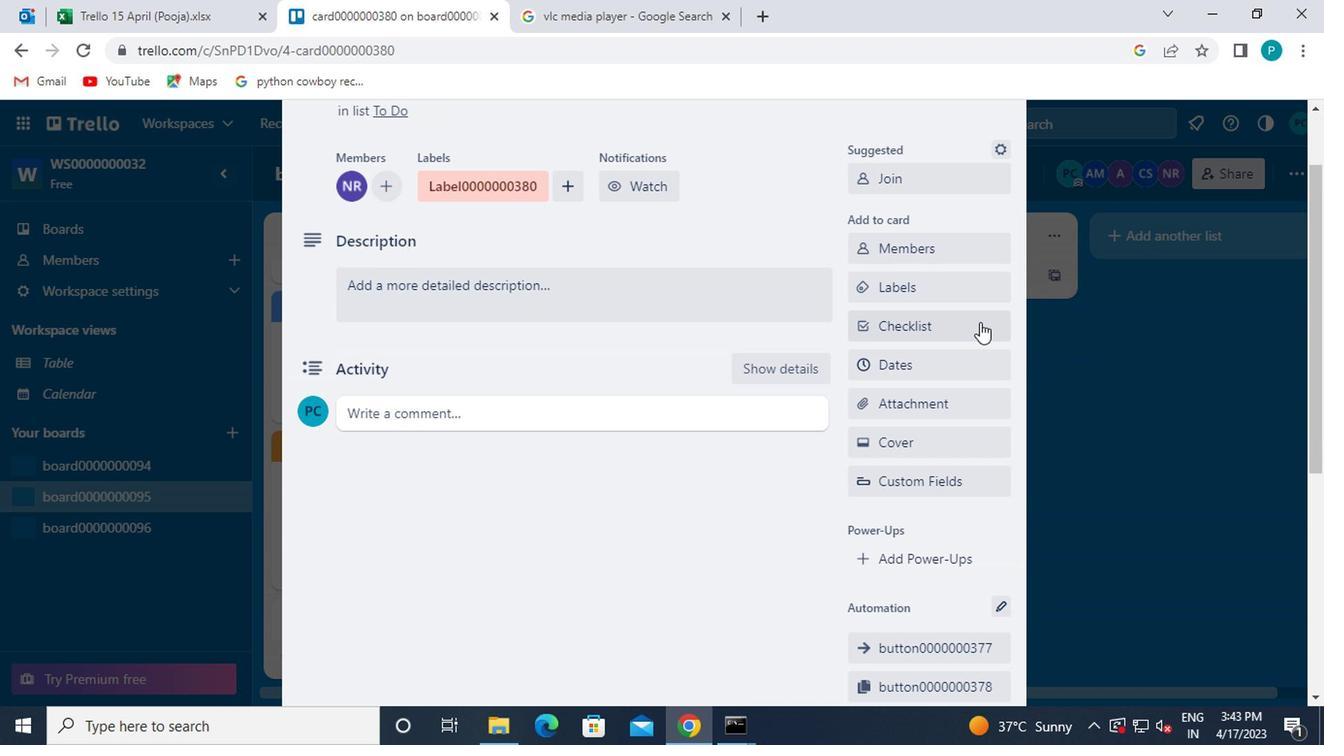 
Action: Mouse pressed left at (965, 323)
Screenshot: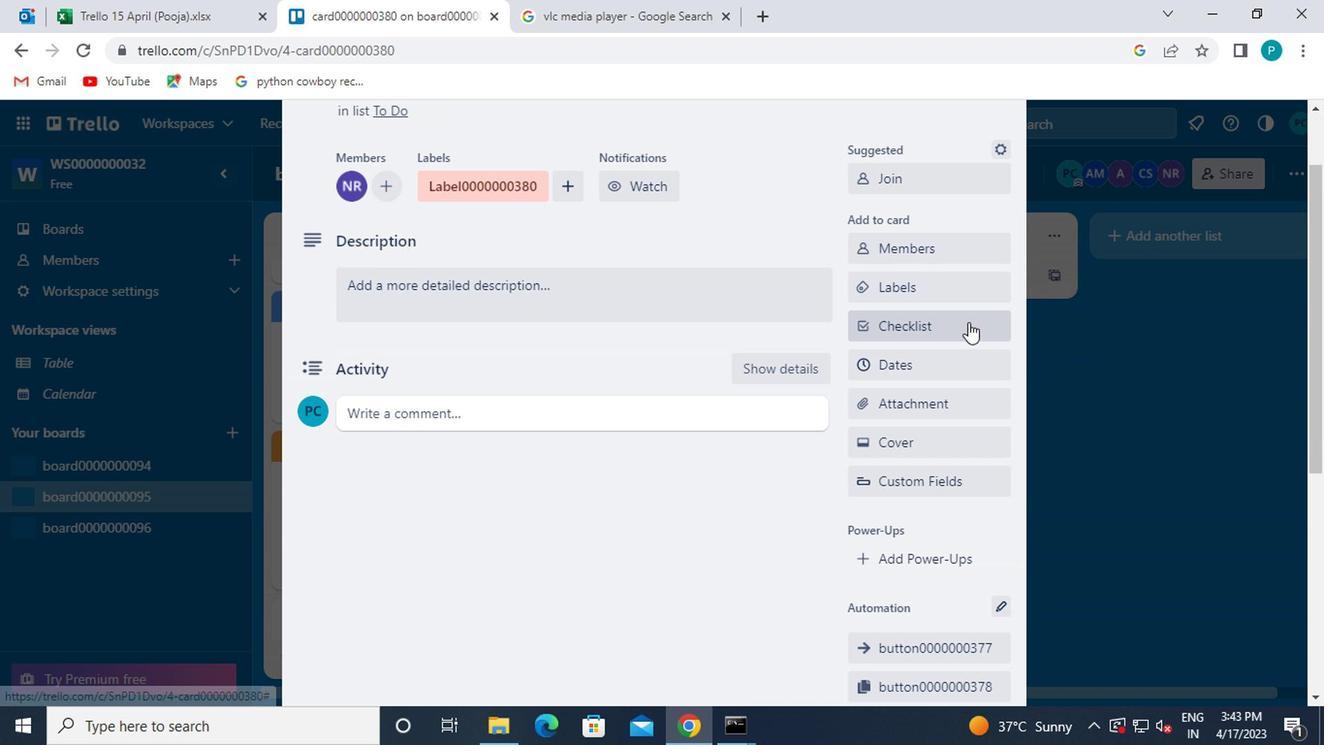 
Action: Mouse moved to (959, 347)
Screenshot: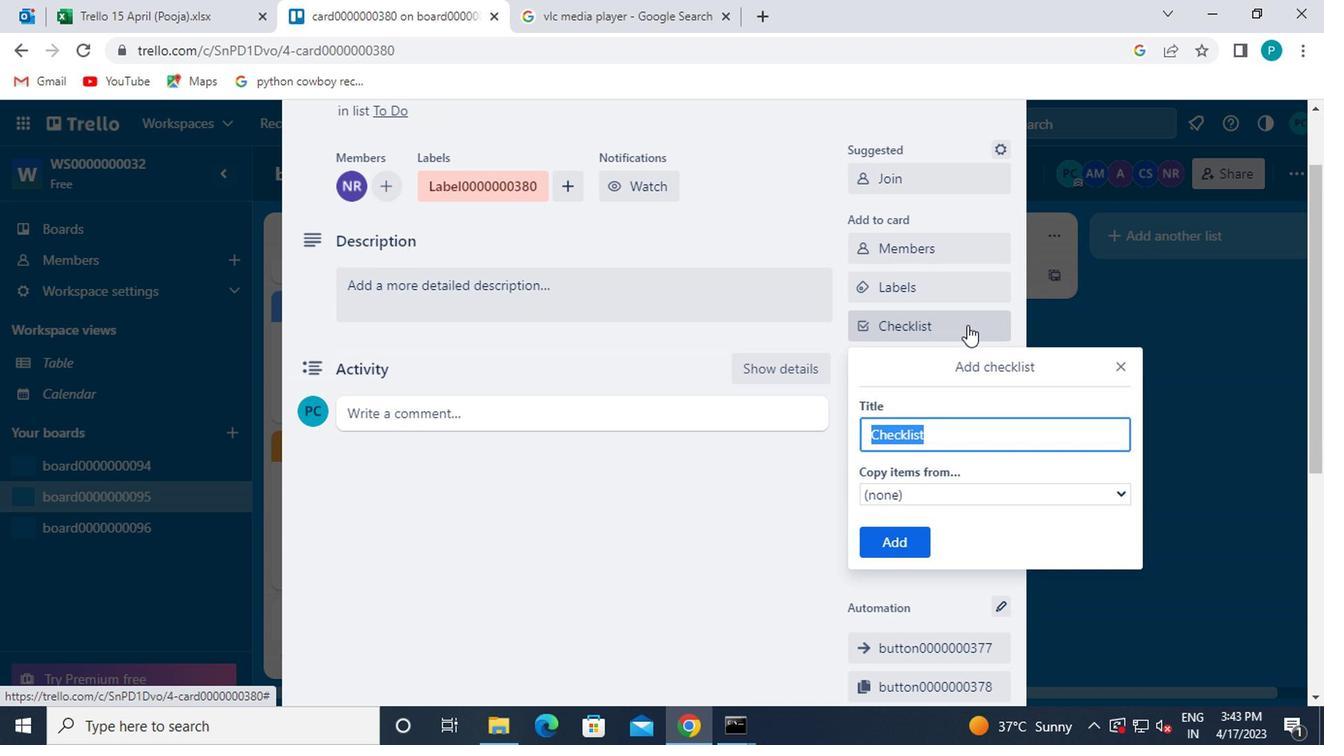 
Action: Key pressed <Key.caps_lock>CL0000000380
Screenshot: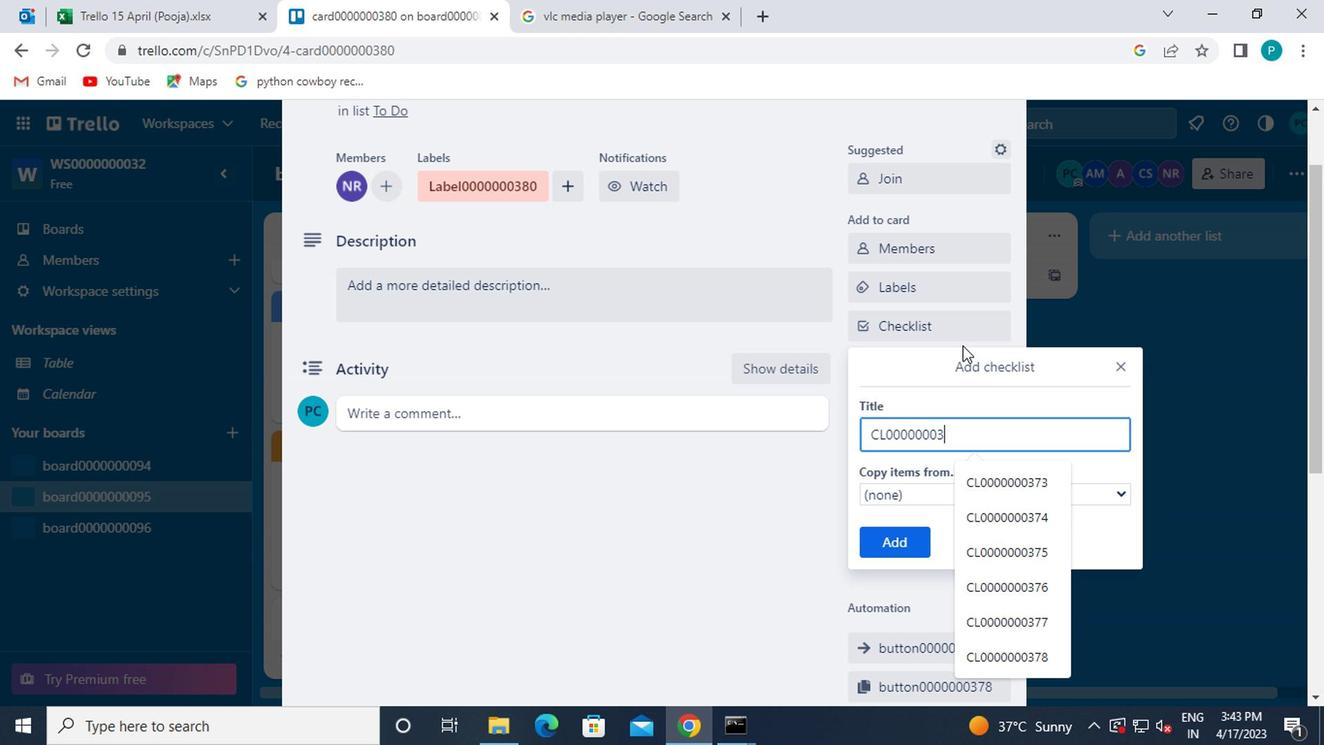 
Action: Mouse moved to (910, 538)
Screenshot: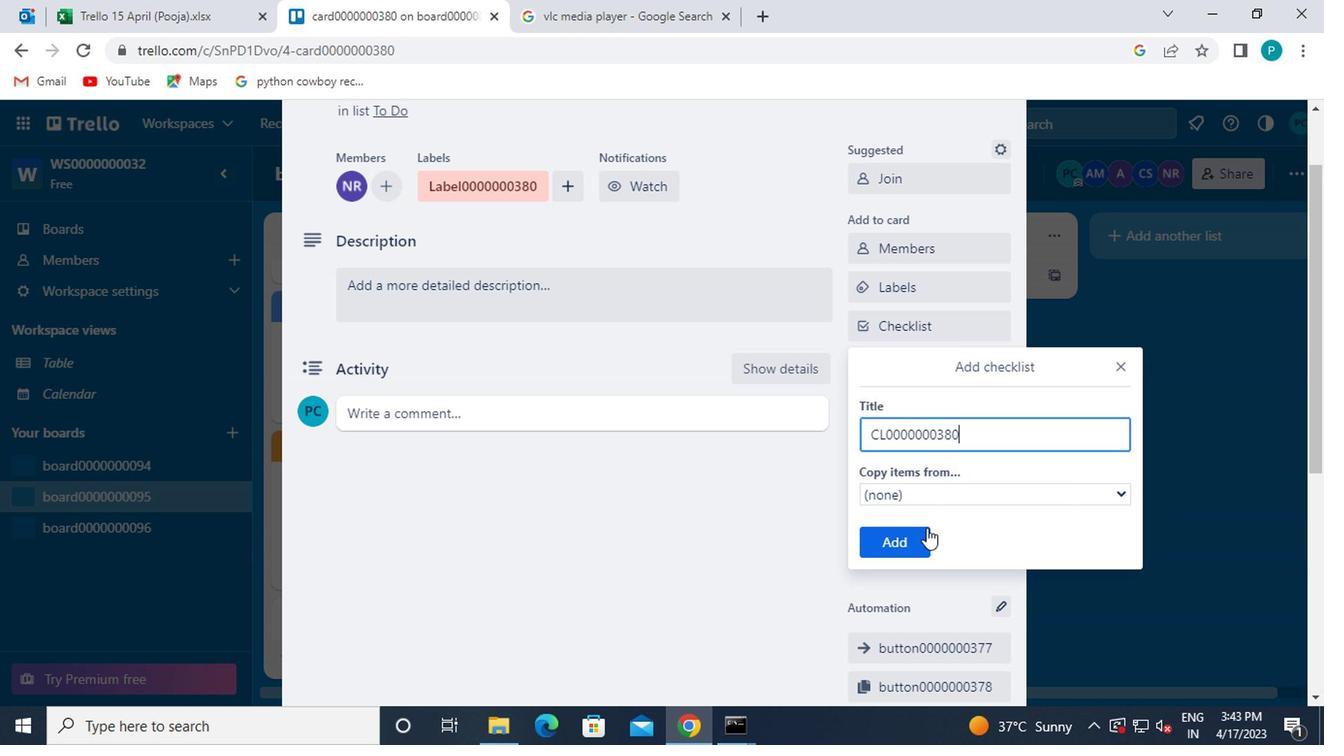 
Action: Mouse pressed left at (910, 538)
Screenshot: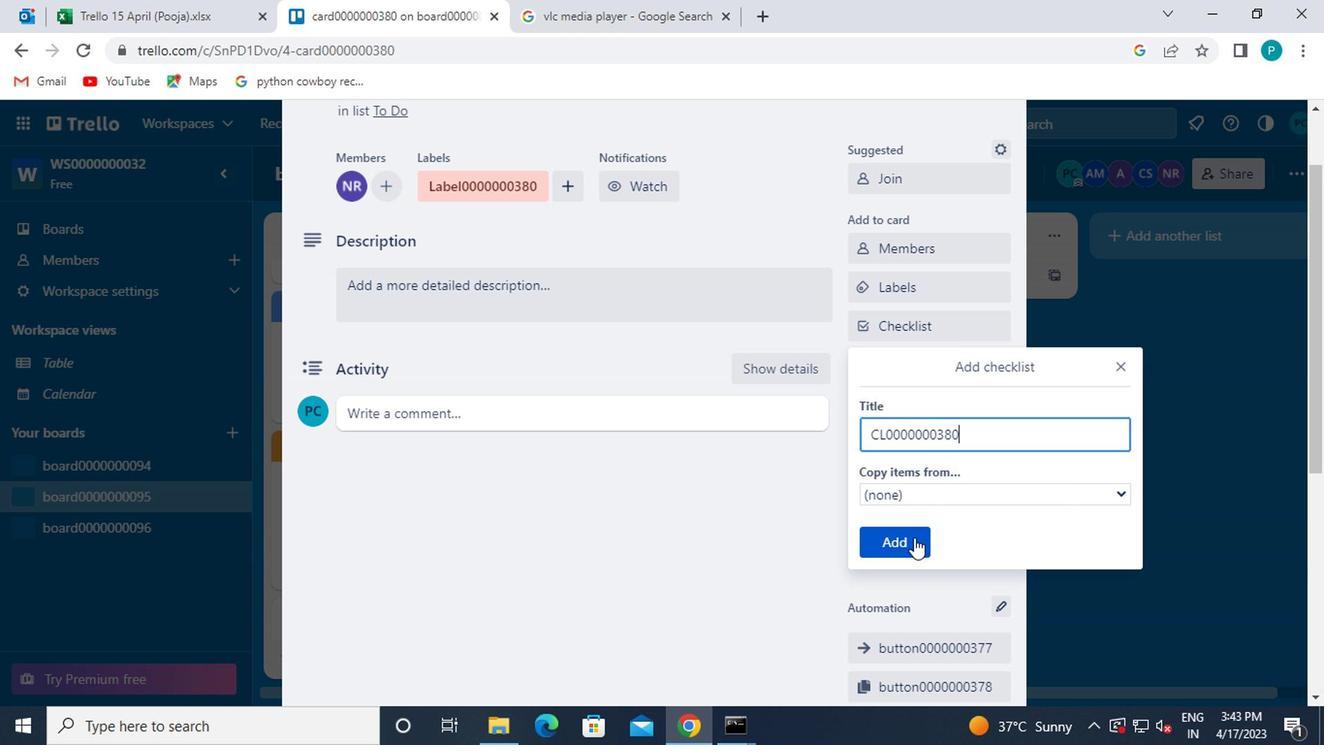 
Action: Mouse moved to (874, 357)
Screenshot: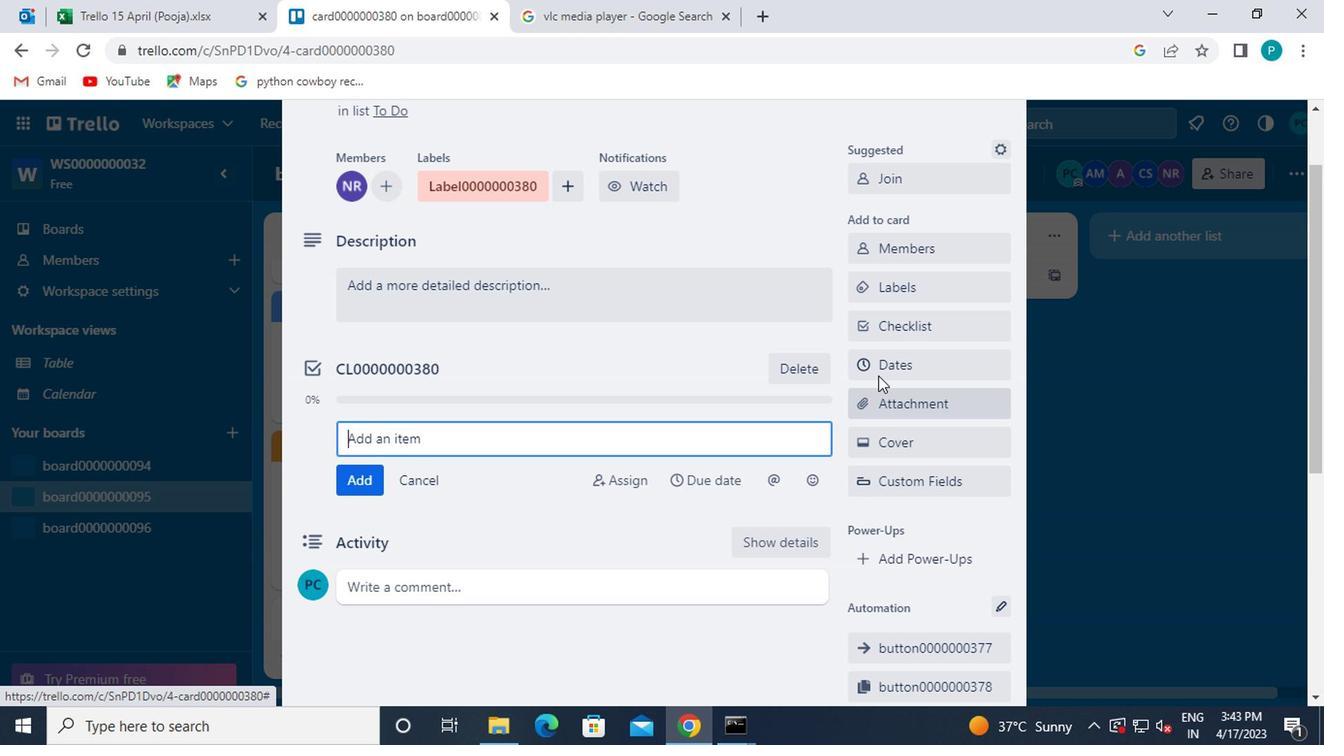 
Action: Mouse pressed left at (874, 357)
Screenshot: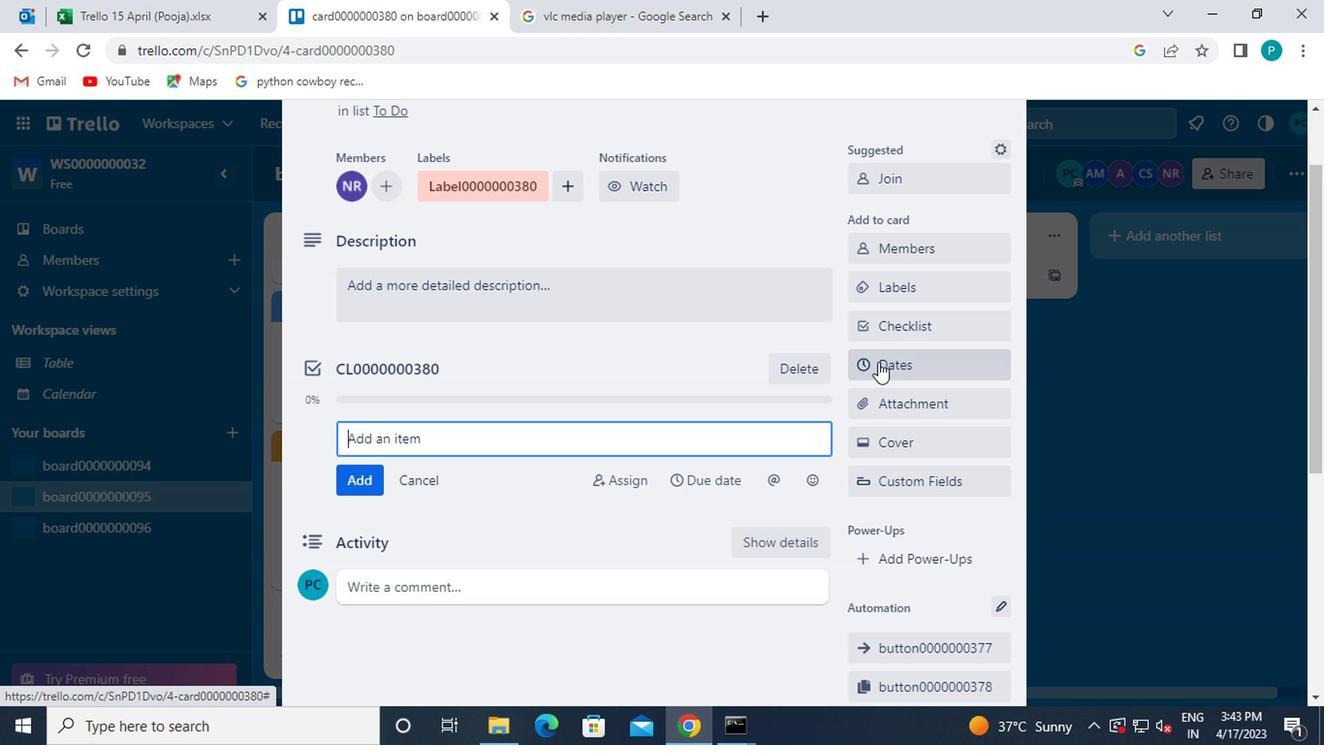 
Action: Mouse moved to (867, 518)
Screenshot: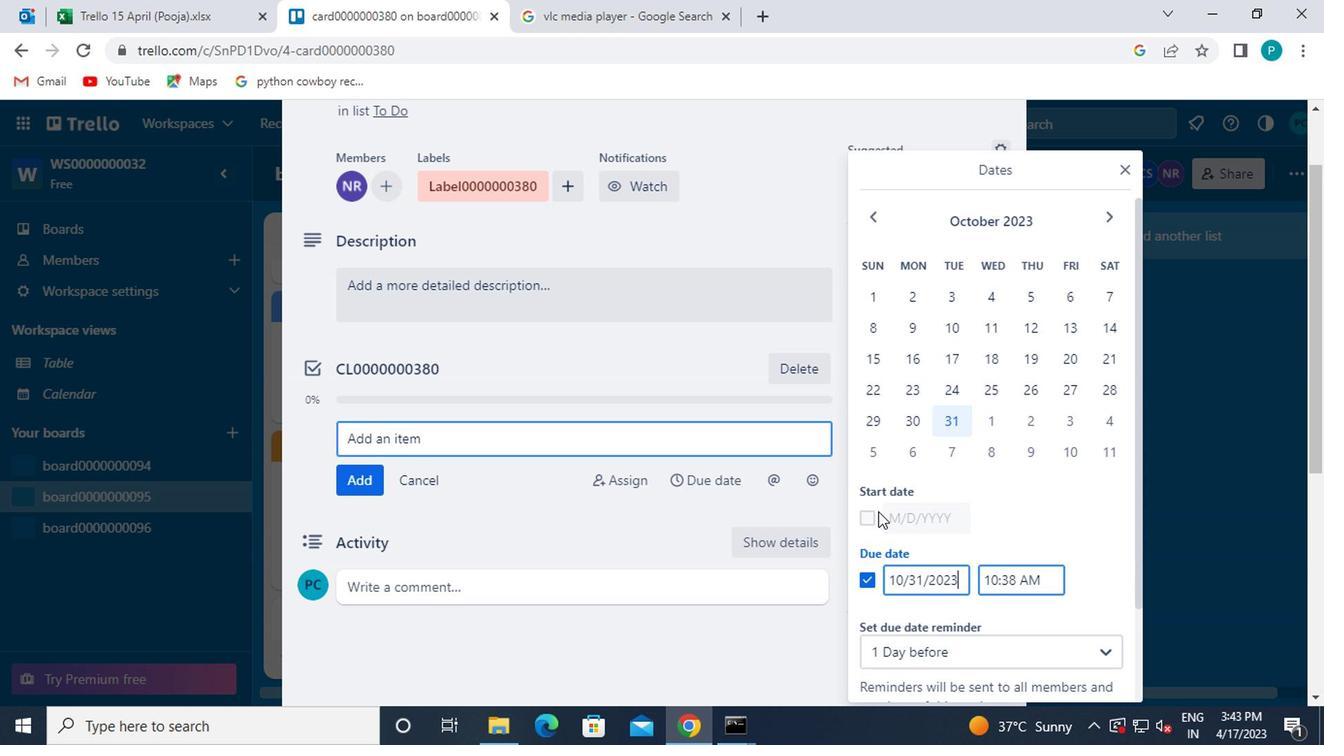 
Action: Mouse pressed left at (867, 518)
Screenshot: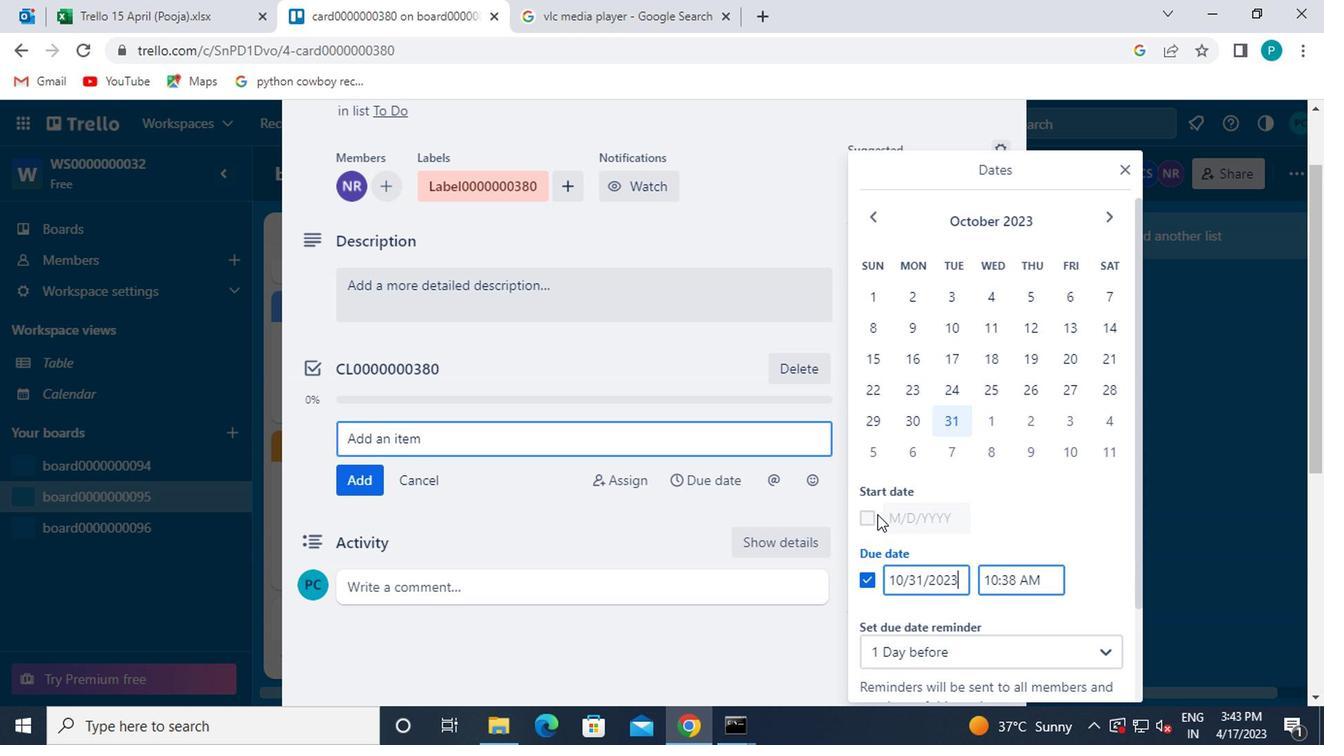 
Action: Mouse moved to (1105, 223)
Screenshot: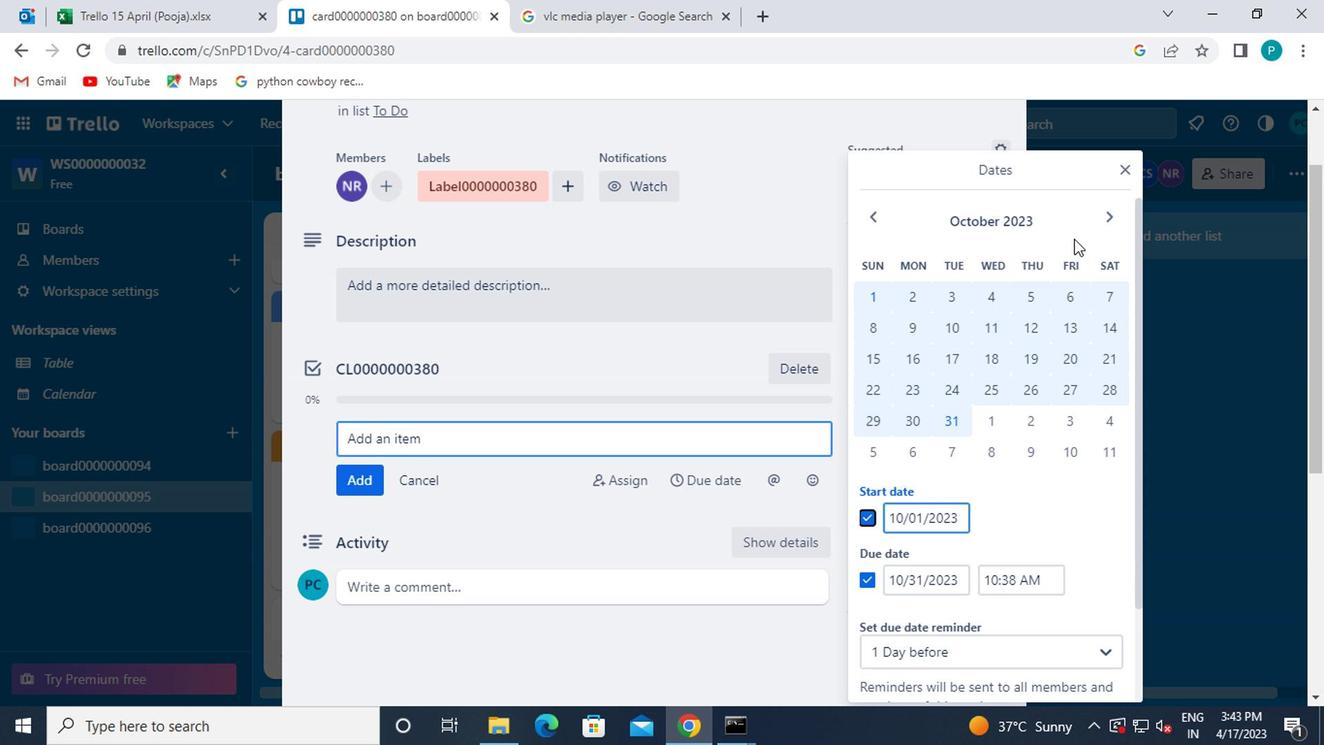 
Action: Mouse pressed left at (1105, 223)
Screenshot: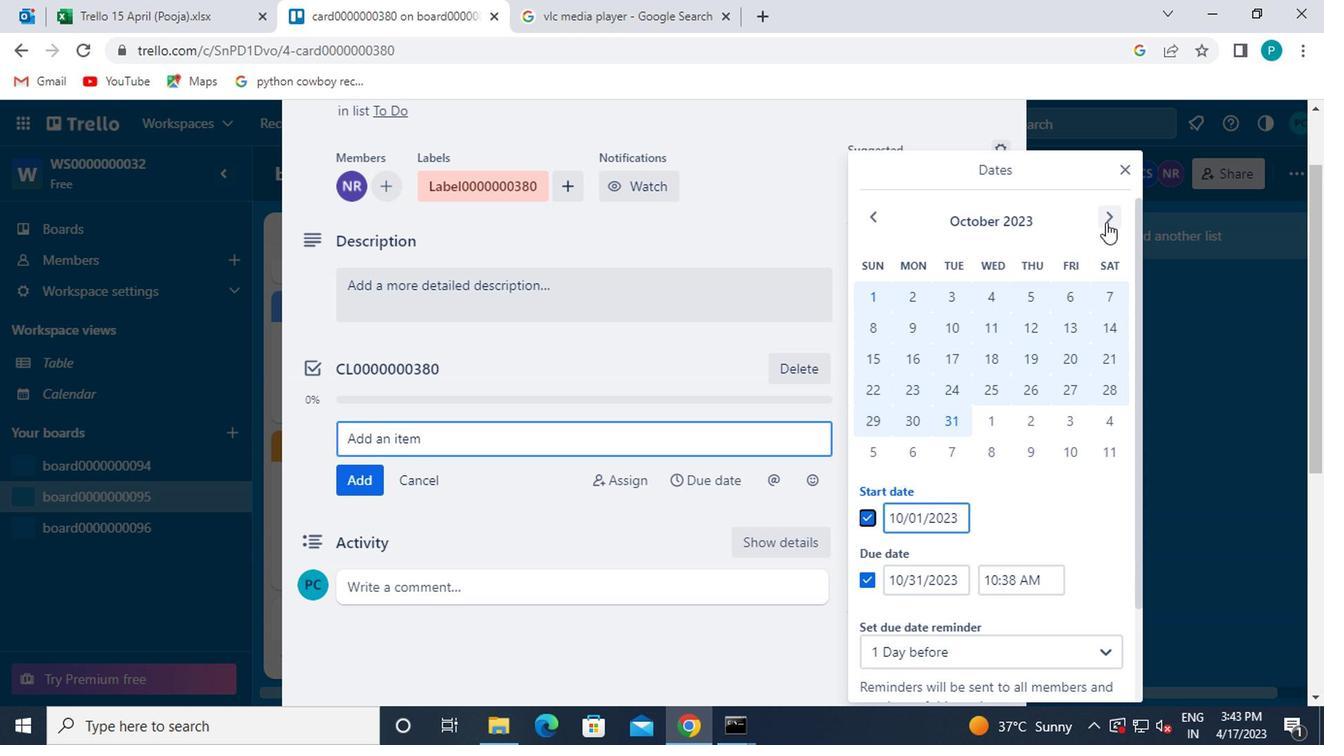 
Action: Mouse moved to (998, 292)
Screenshot: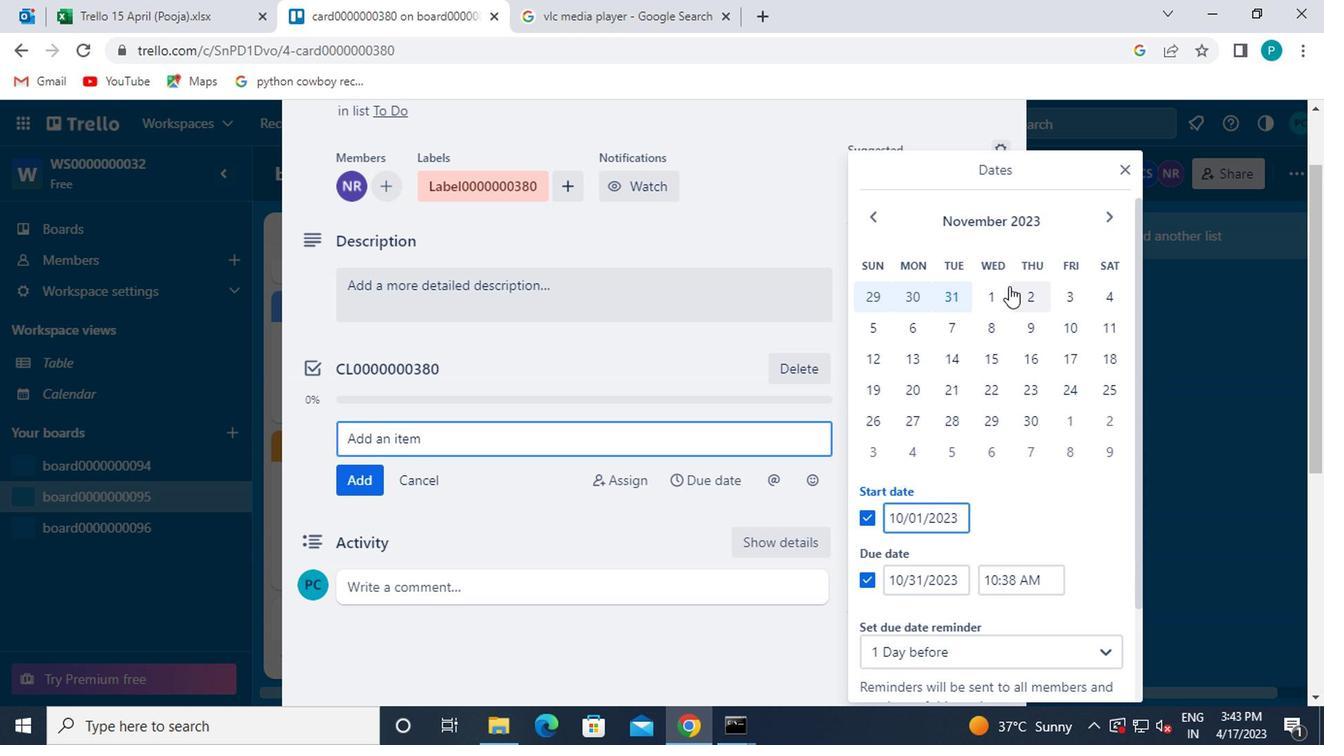 
Action: Mouse pressed left at (998, 292)
Screenshot: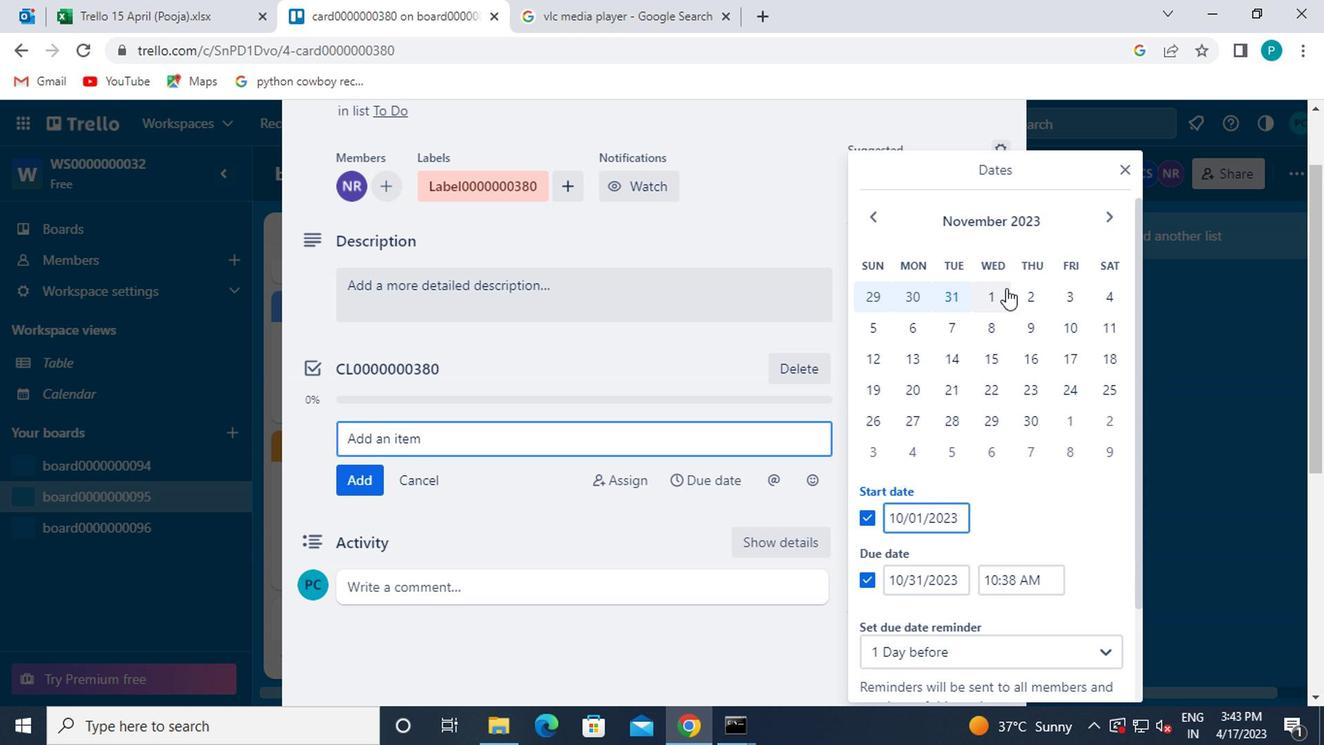 
Action: Mouse moved to (1039, 417)
Screenshot: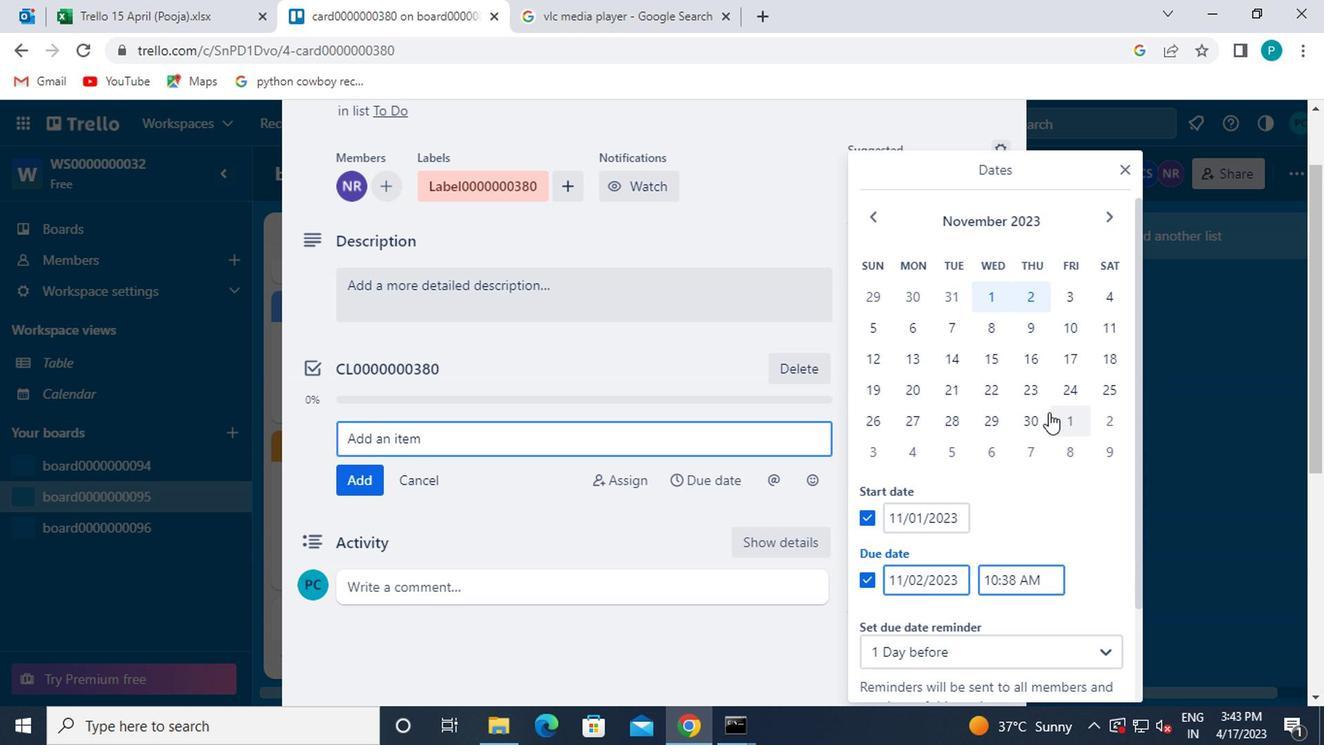 
Action: Mouse pressed left at (1039, 417)
Screenshot: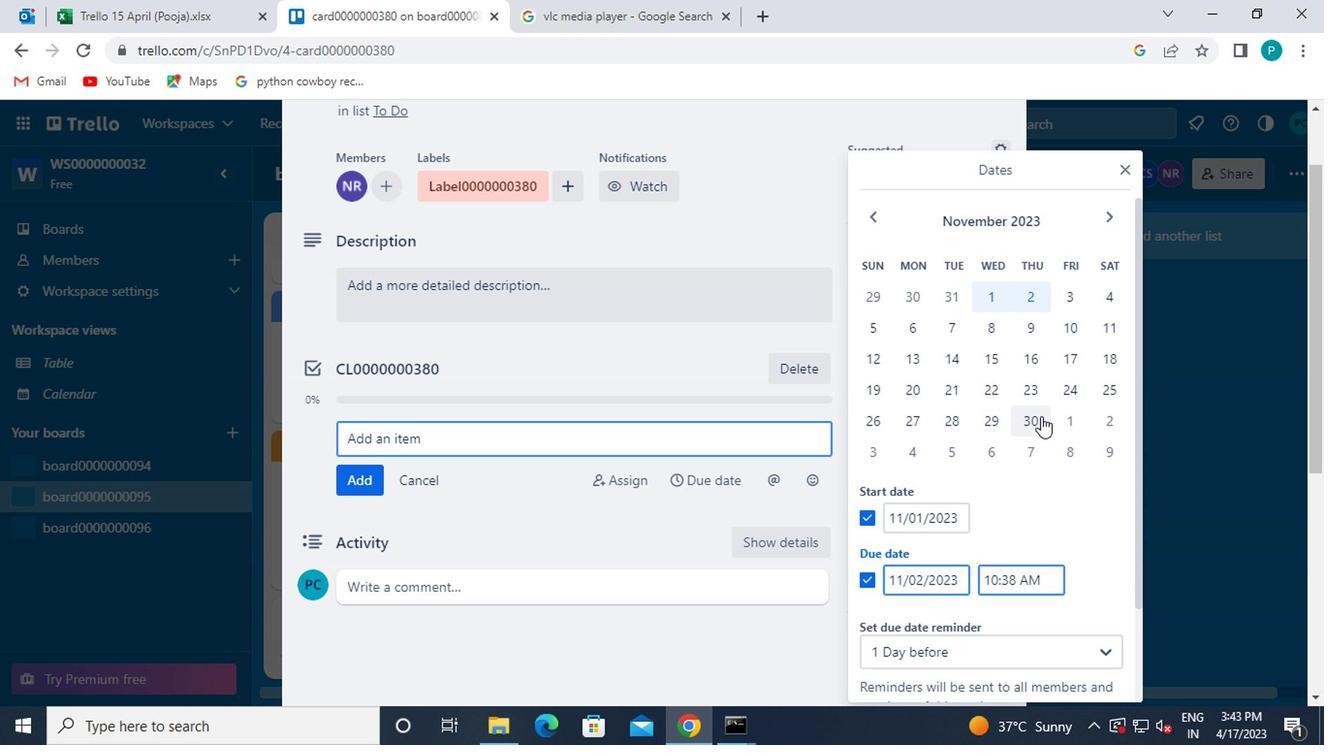 
Action: Mouse scrolled (1039, 416) with delta (0, 0)
Screenshot: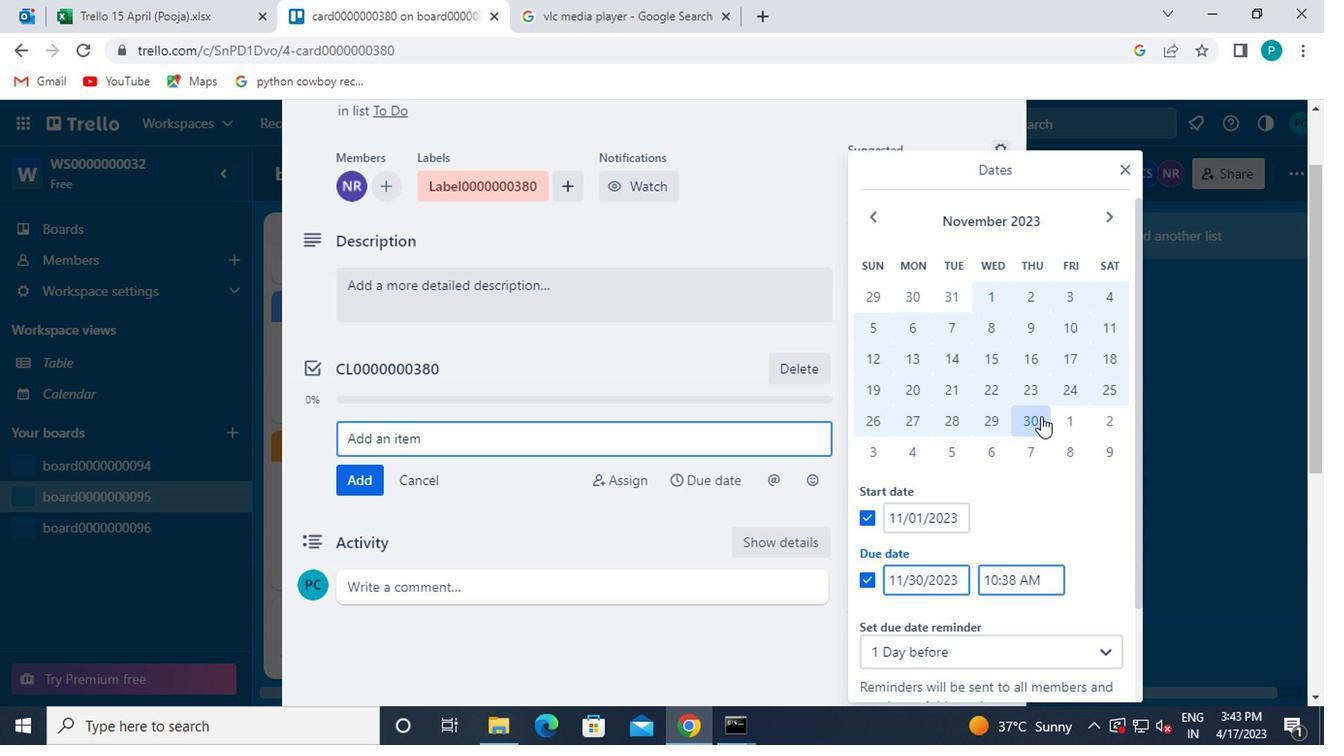 
Action: Mouse scrolled (1039, 416) with delta (0, 0)
Screenshot: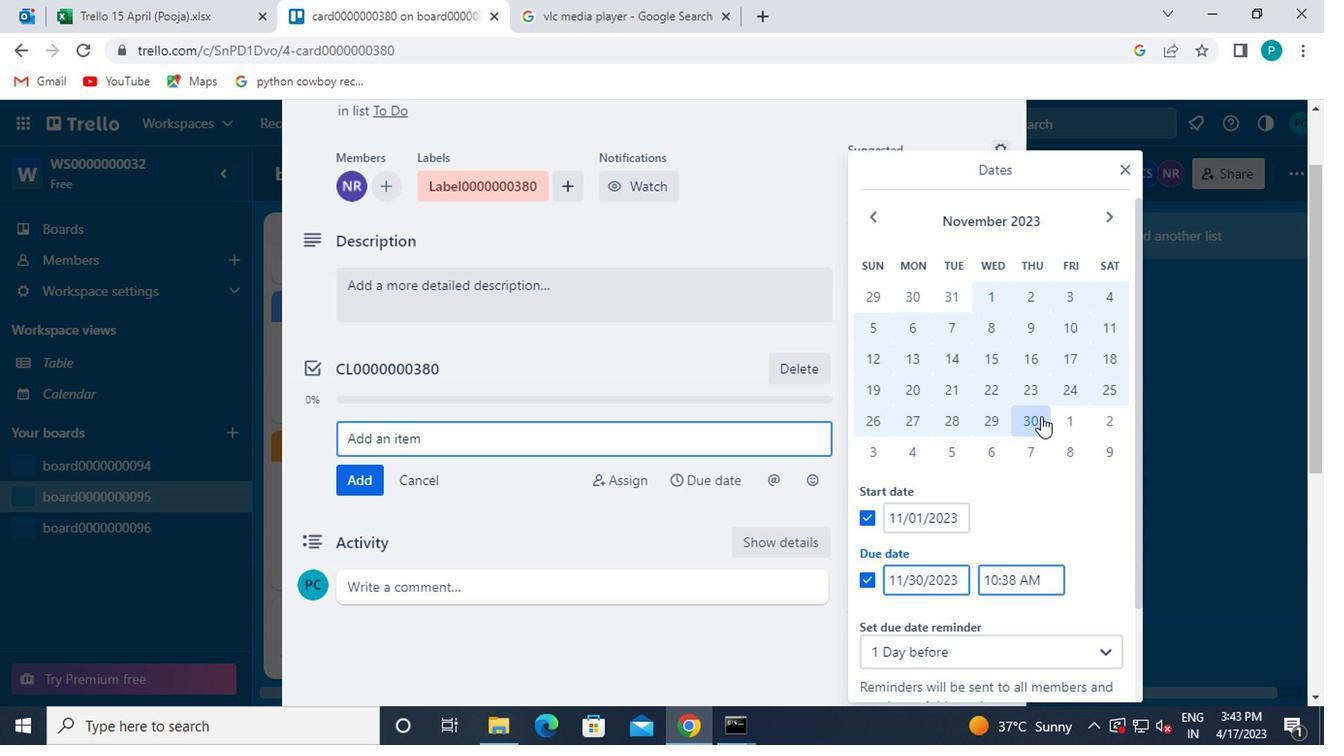 
Action: Mouse scrolled (1039, 416) with delta (0, 0)
Screenshot: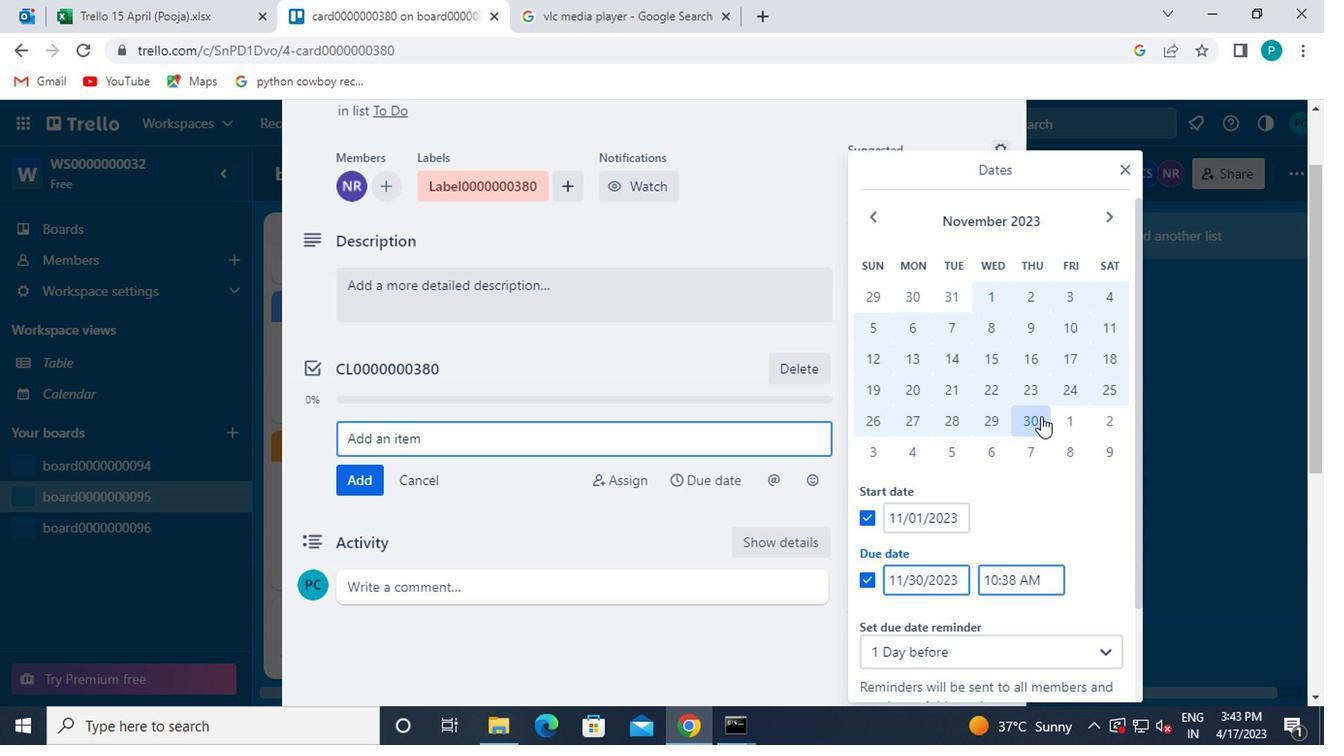 
Action: Mouse scrolled (1039, 416) with delta (0, 0)
Screenshot: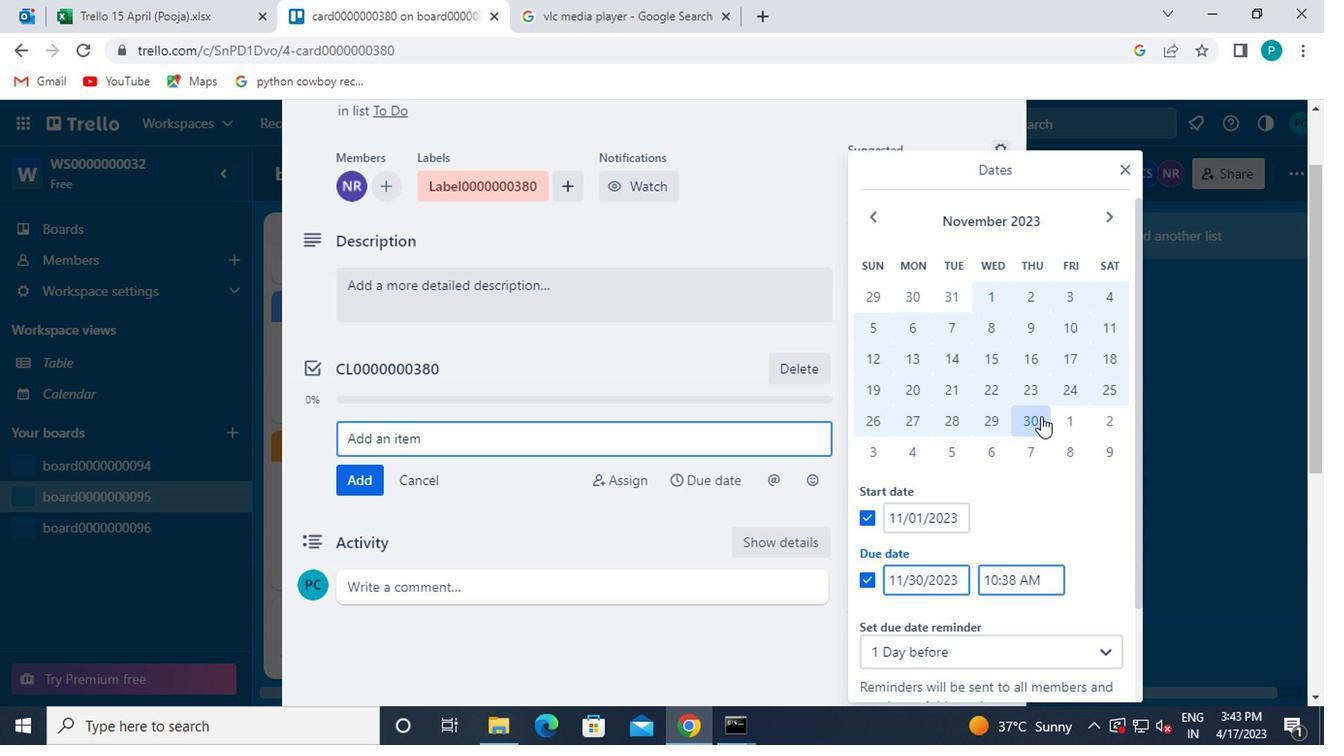 
Action: Mouse scrolled (1039, 416) with delta (0, 0)
Screenshot: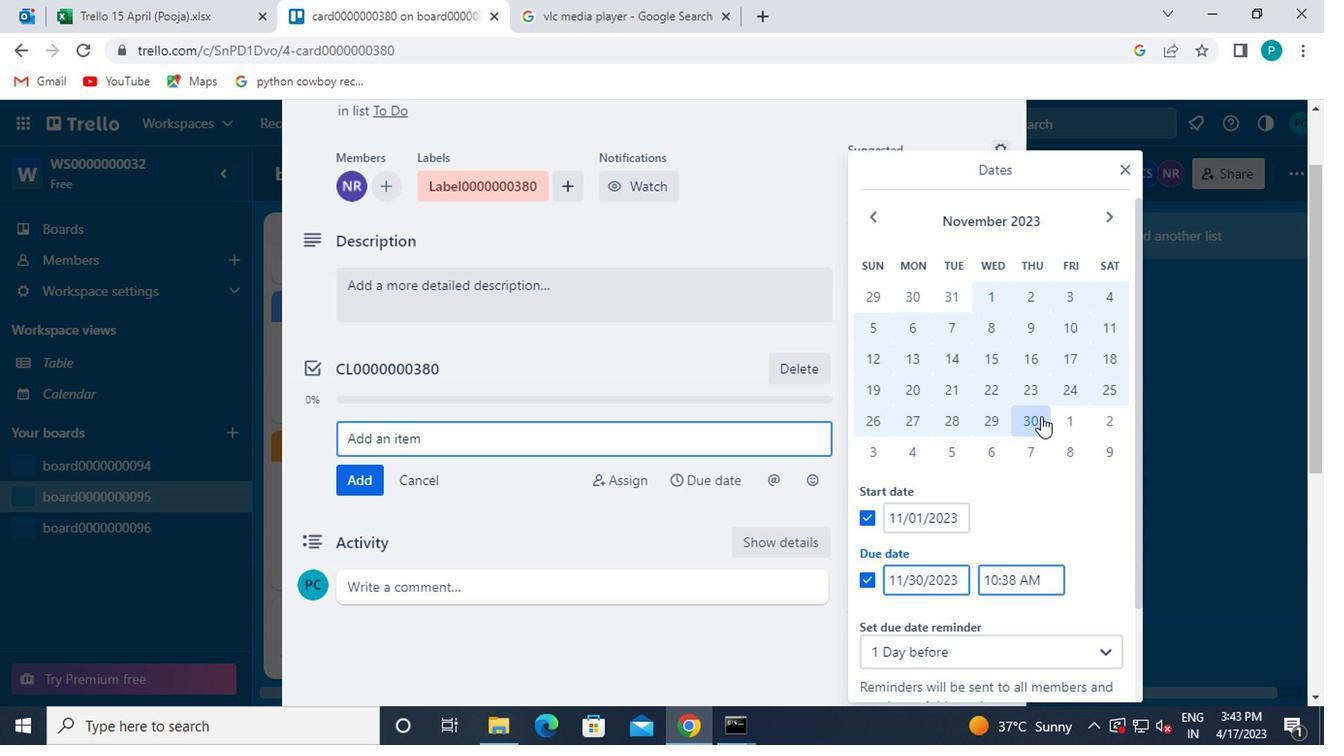 
Action: Mouse moved to (991, 615)
Screenshot: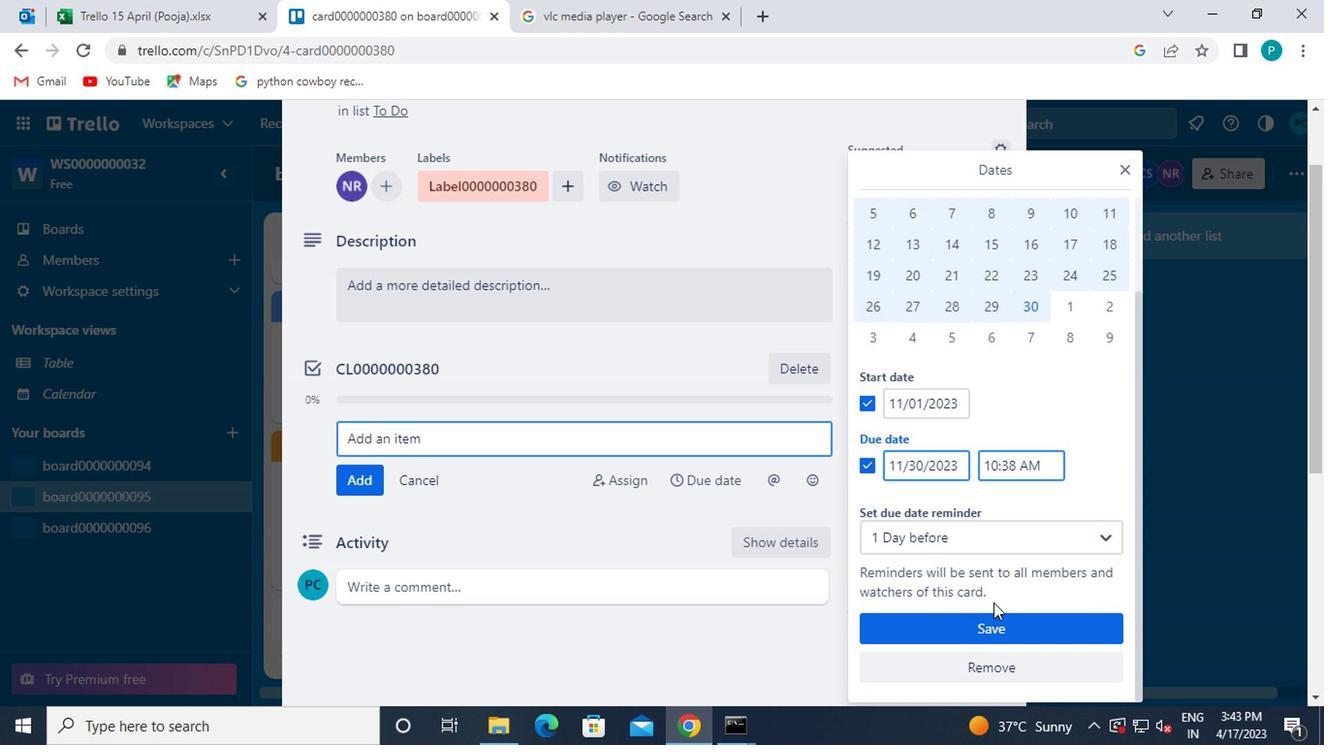 
Action: Mouse pressed left at (991, 615)
Screenshot: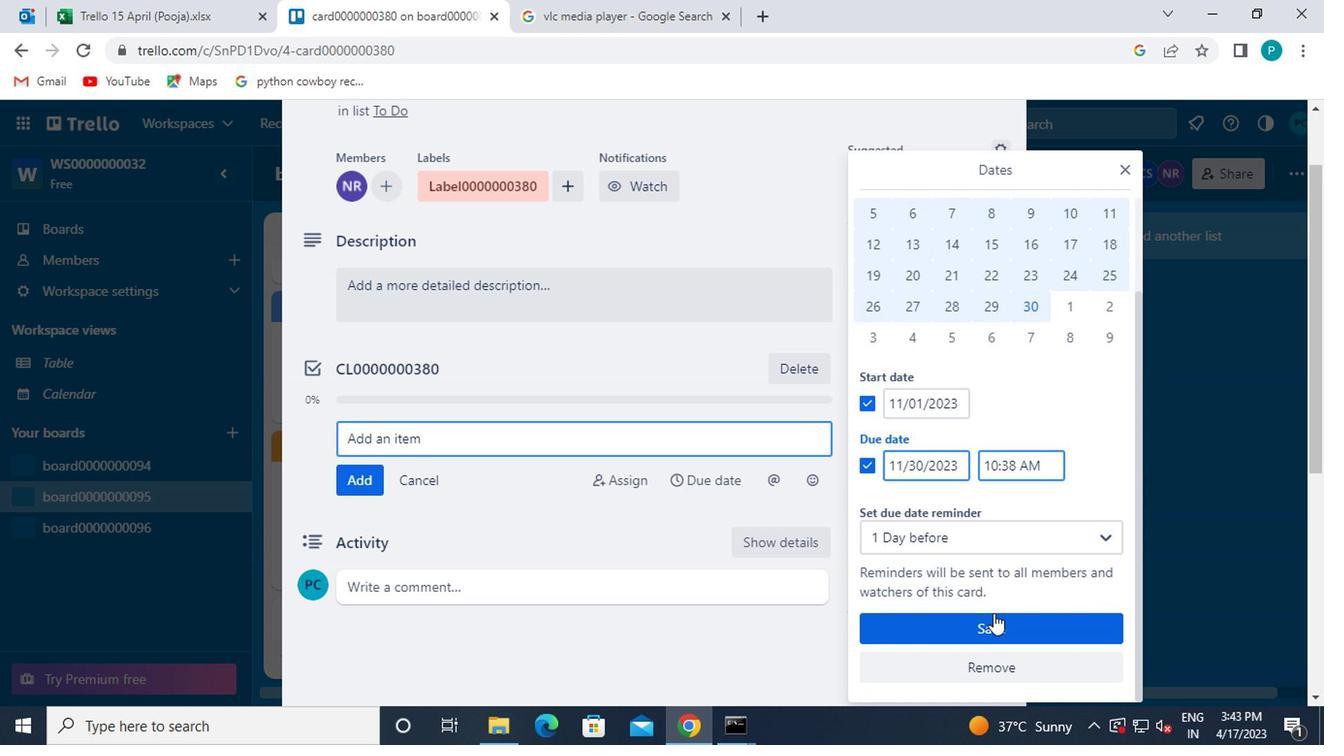 
Action: Mouse moved to (991, 615)
Screenshot: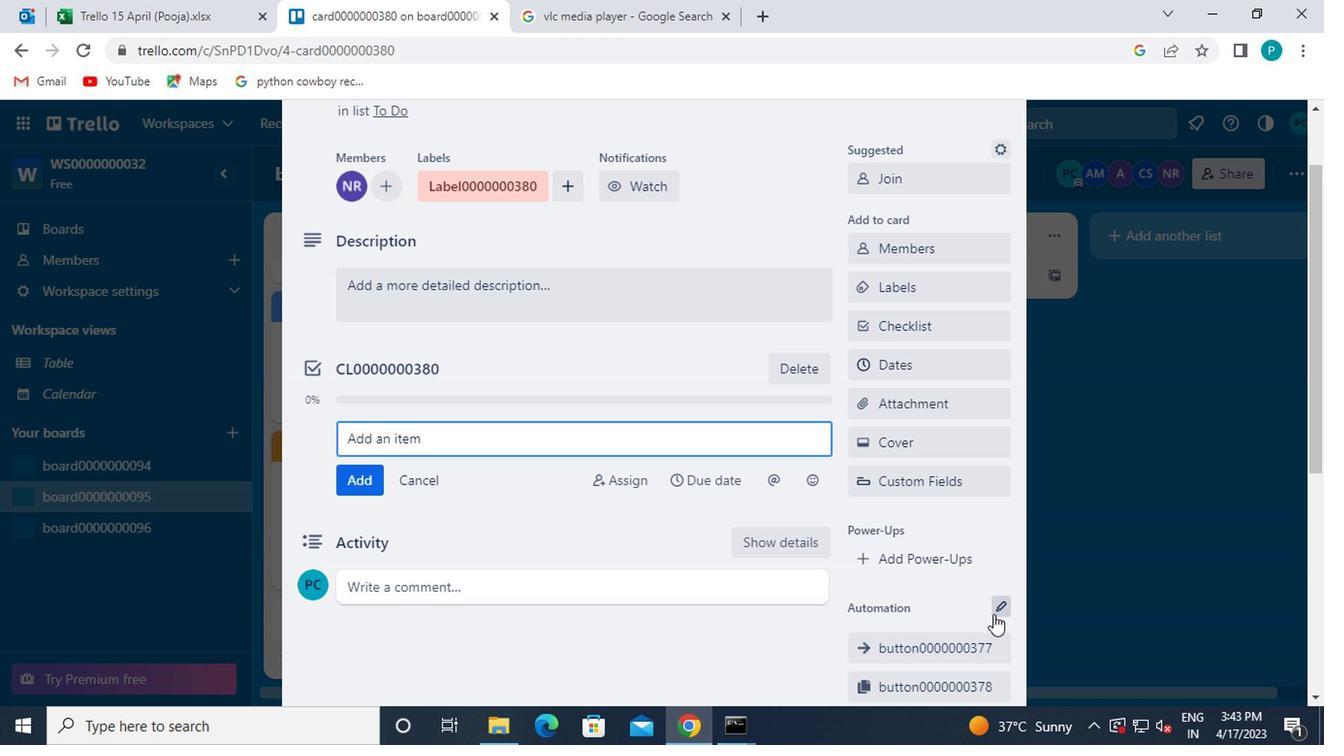 
